 Task: Create in the project CarveTech in Backlog an issue 'Develop a new tool for automated testing of mobile application integration with third-party services and APIs', assign it to team member softage.2@softage.net and change the status to IN PROGRESS. Create in the project CarveTech in Backlog an issue 'Upgrade the mobile responsiveness and mobile compatibility mechanisms of a web application to improve mobile user experience', assign it to team member softage.3@softage.net and change the status to IN PROGRESS
Action: Mouse moved to (231, 61)
Screenshot: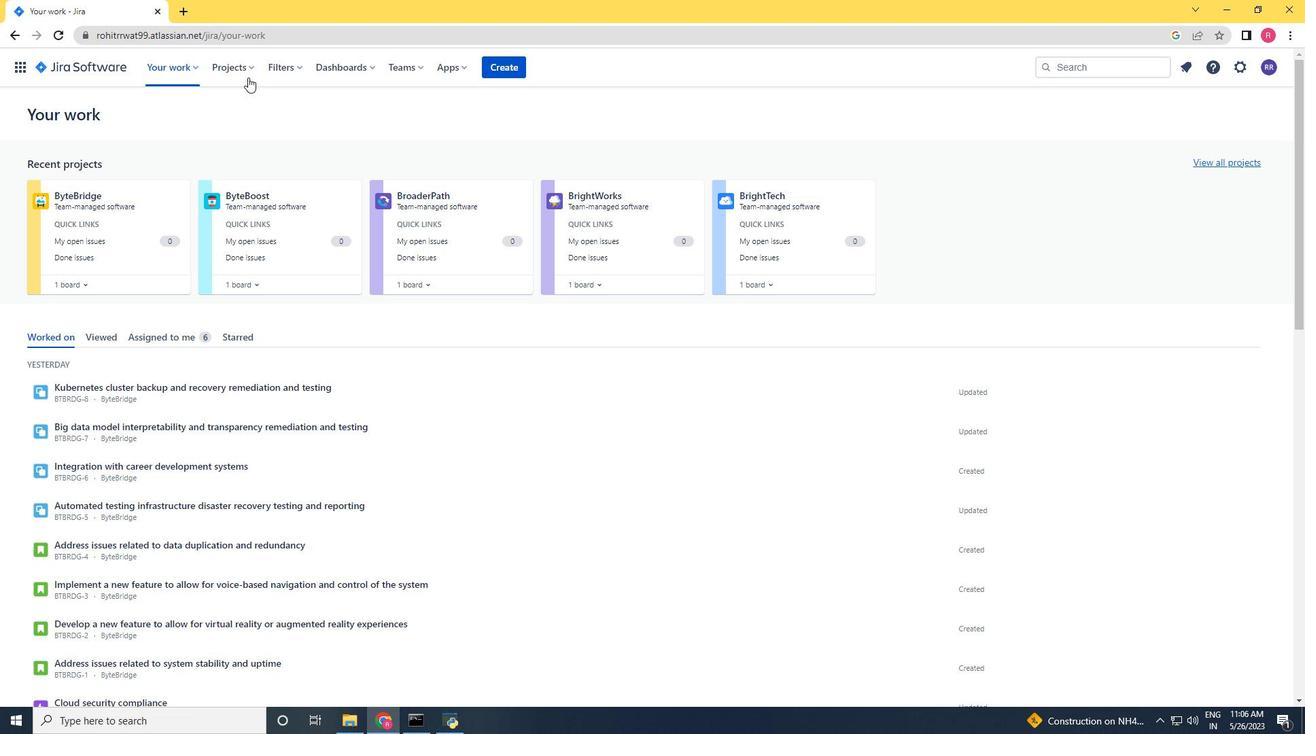 
Action: Mouse pressed left at (231, 61)
Screenshot: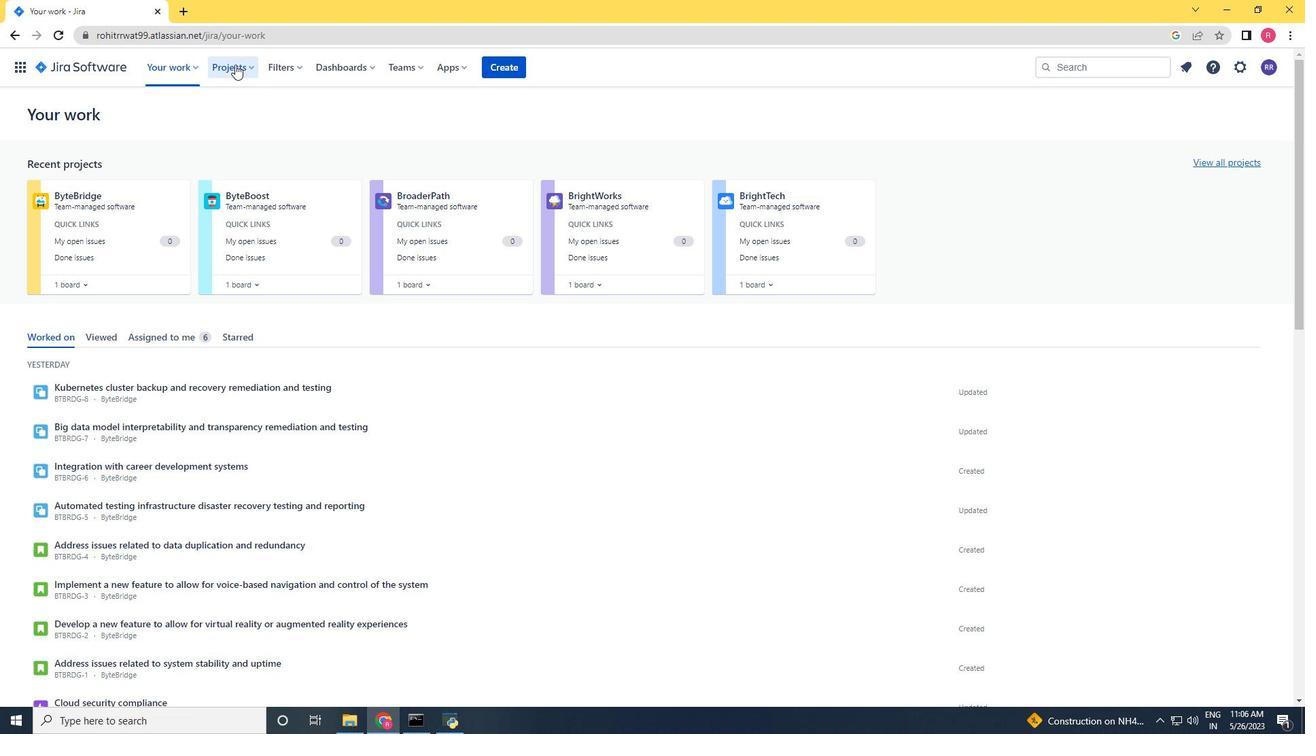 
Action: Mouse moved to (284, 116)
Screenshot: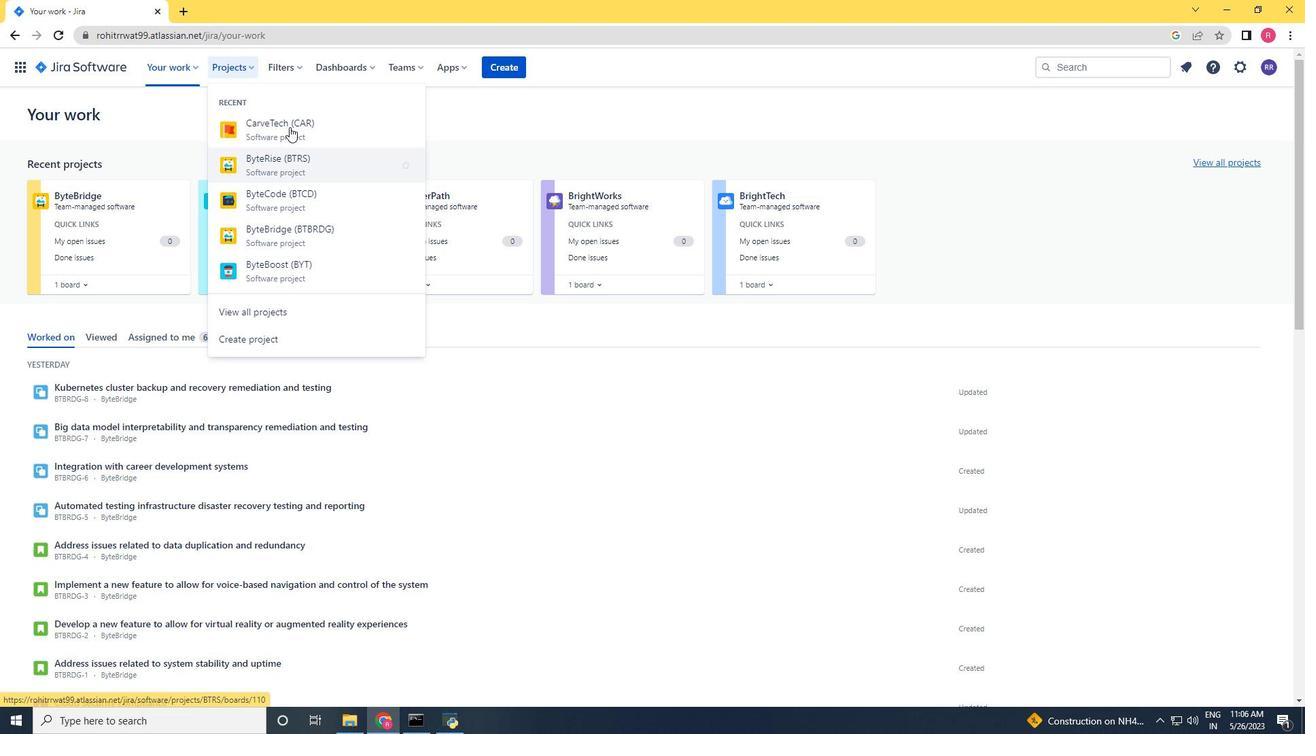 
Action: Mouse pressed left at (284, 116)
Screenshot: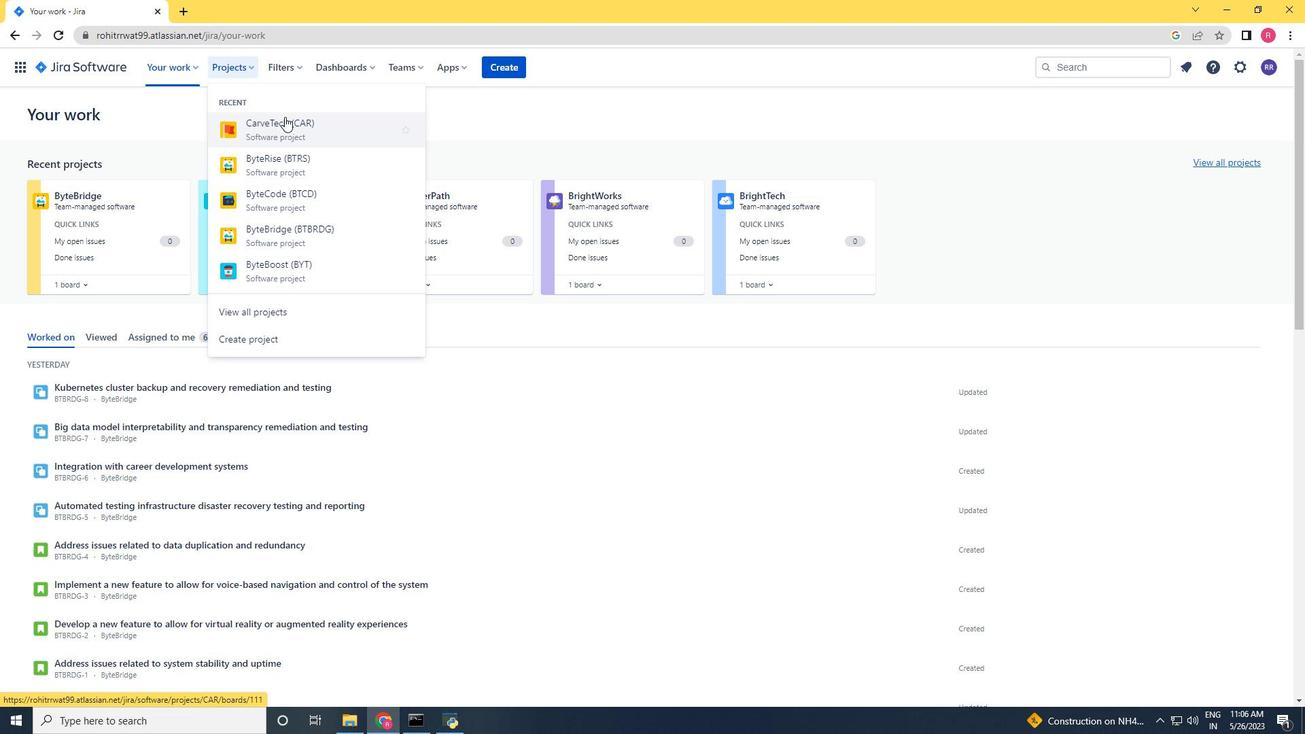 
Action: Mouse moved to (61, 203)
Screenshot: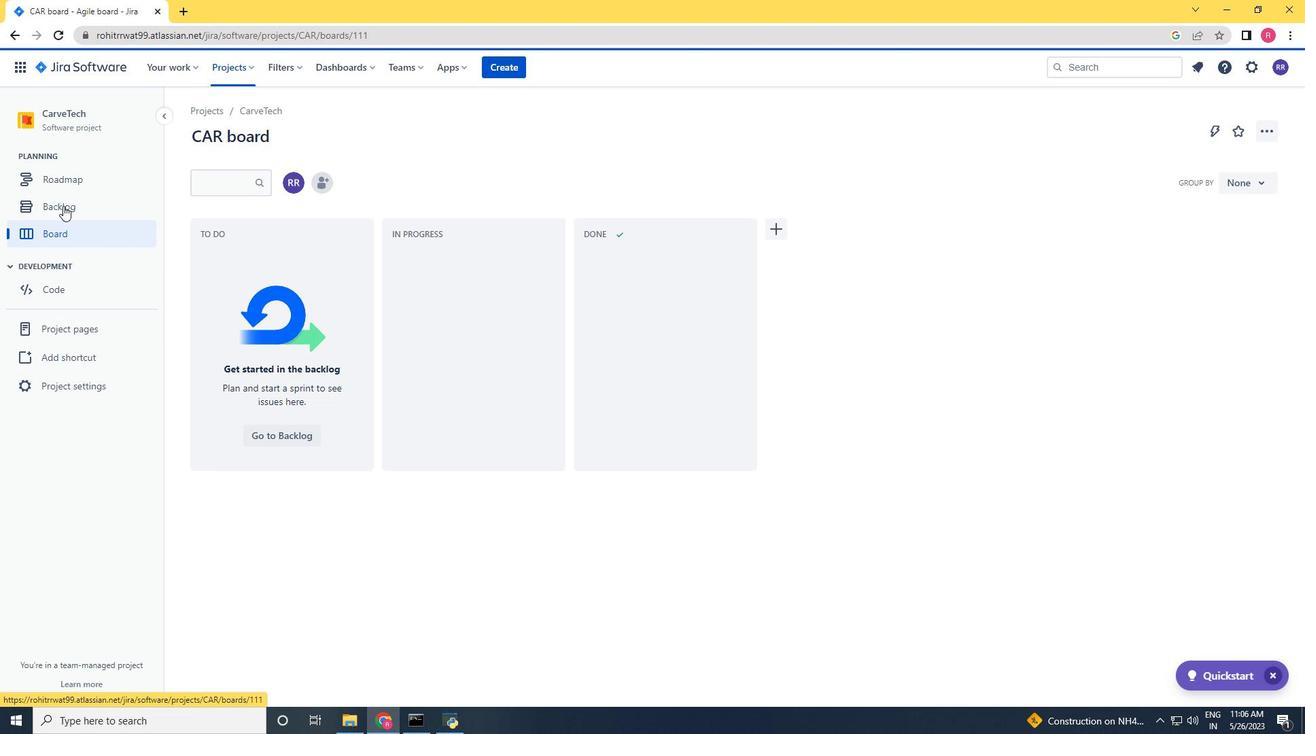 
Action: Mouse pressed left at (61, 203)
Screenshot: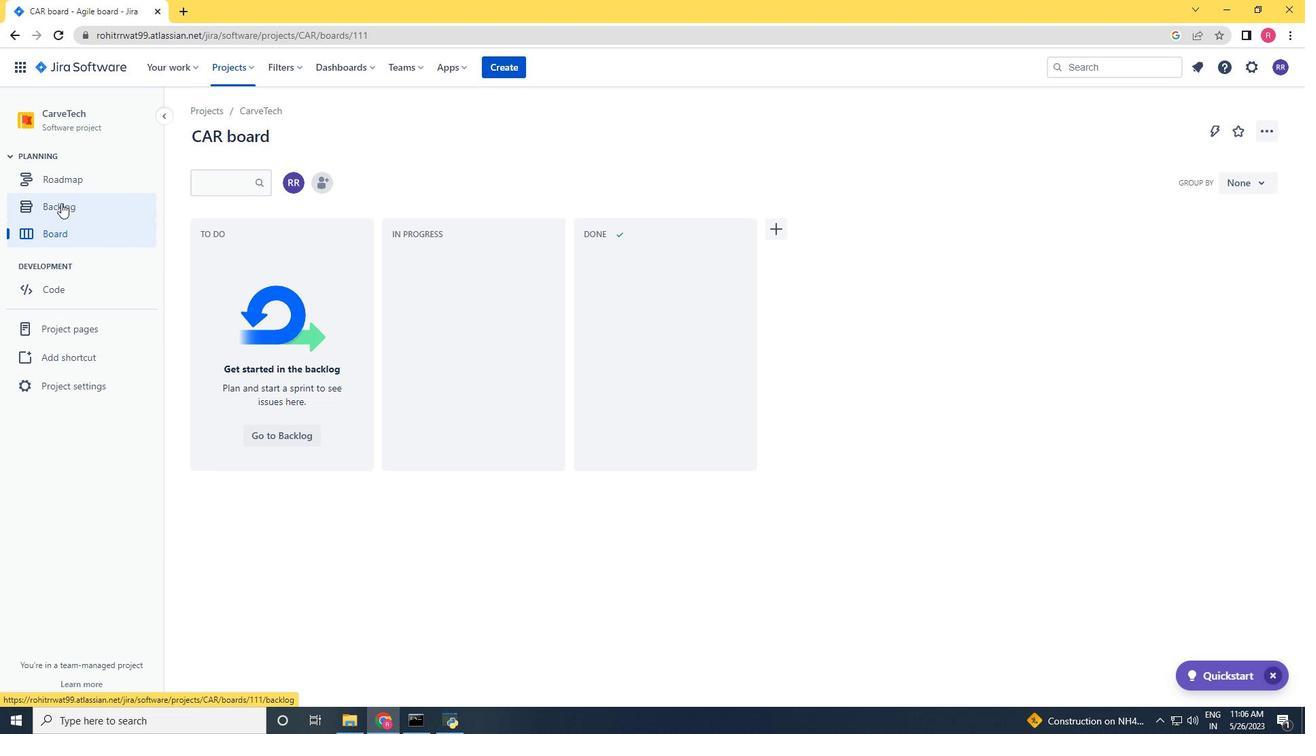 
Action: Mouse moved to (359, 214)
Screenshot: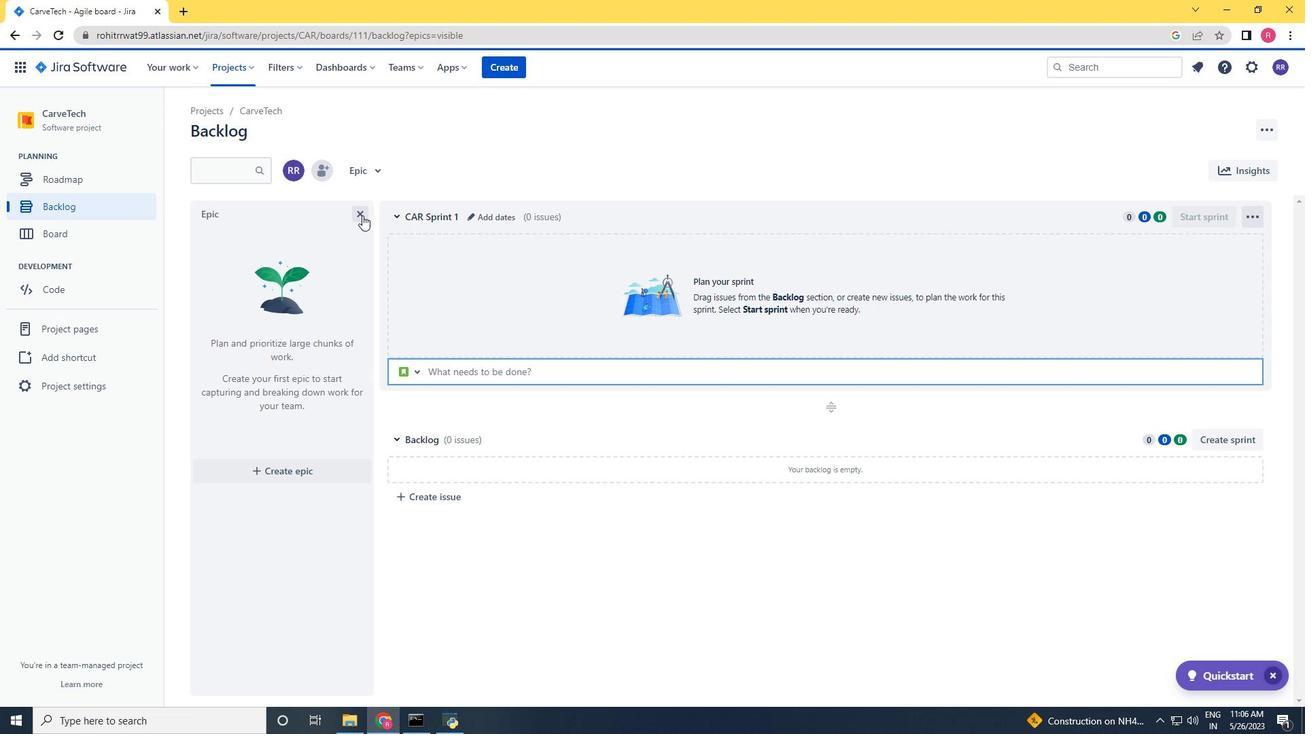 
Action: Mouse pressed left at (359, 214)
Screenshot: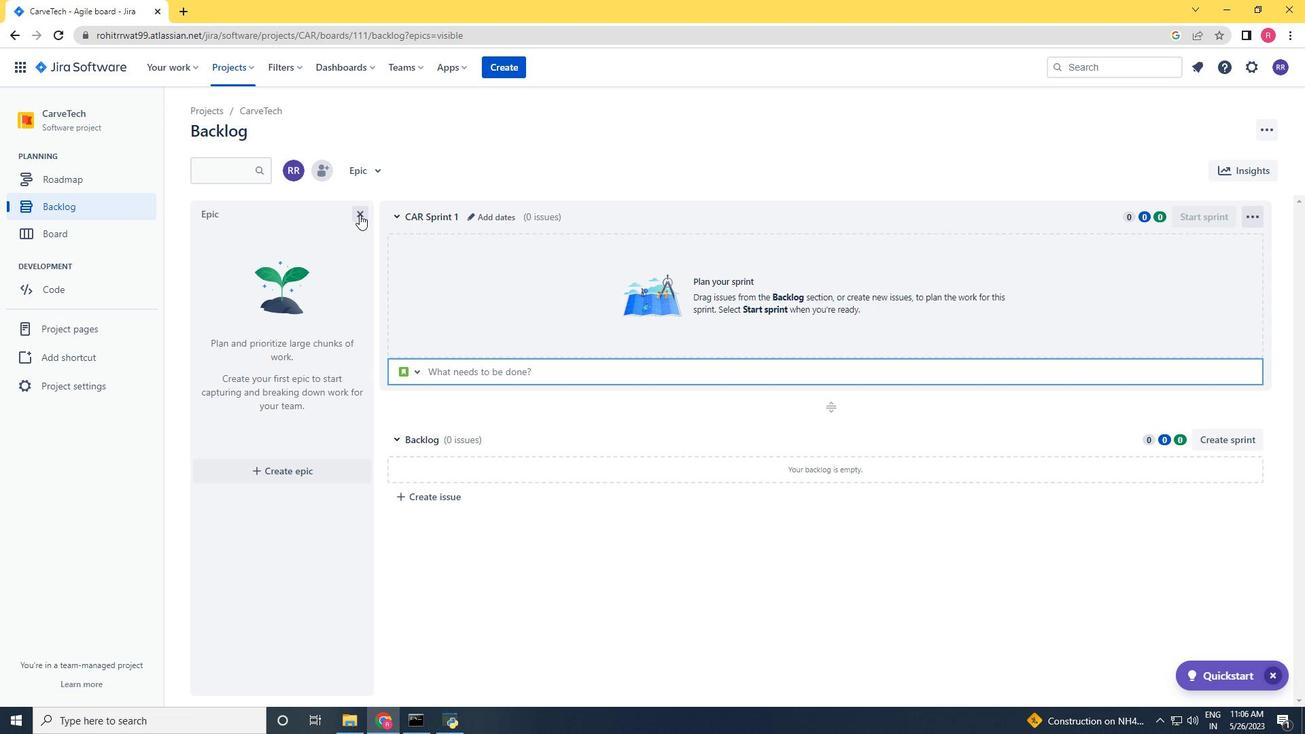 
Action: Mouse moved to (244, 484)
Screenshot: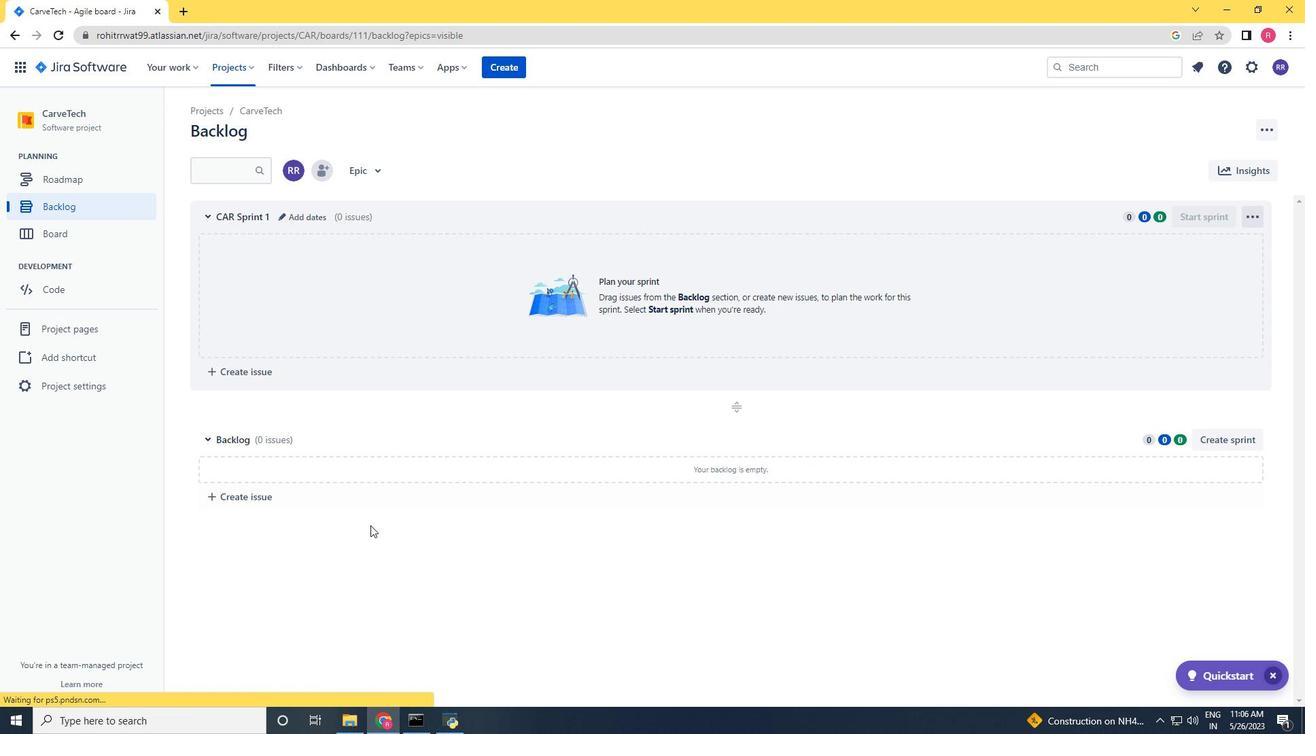 
Action: Mouse pressed left at (244, 484)
Screenshot: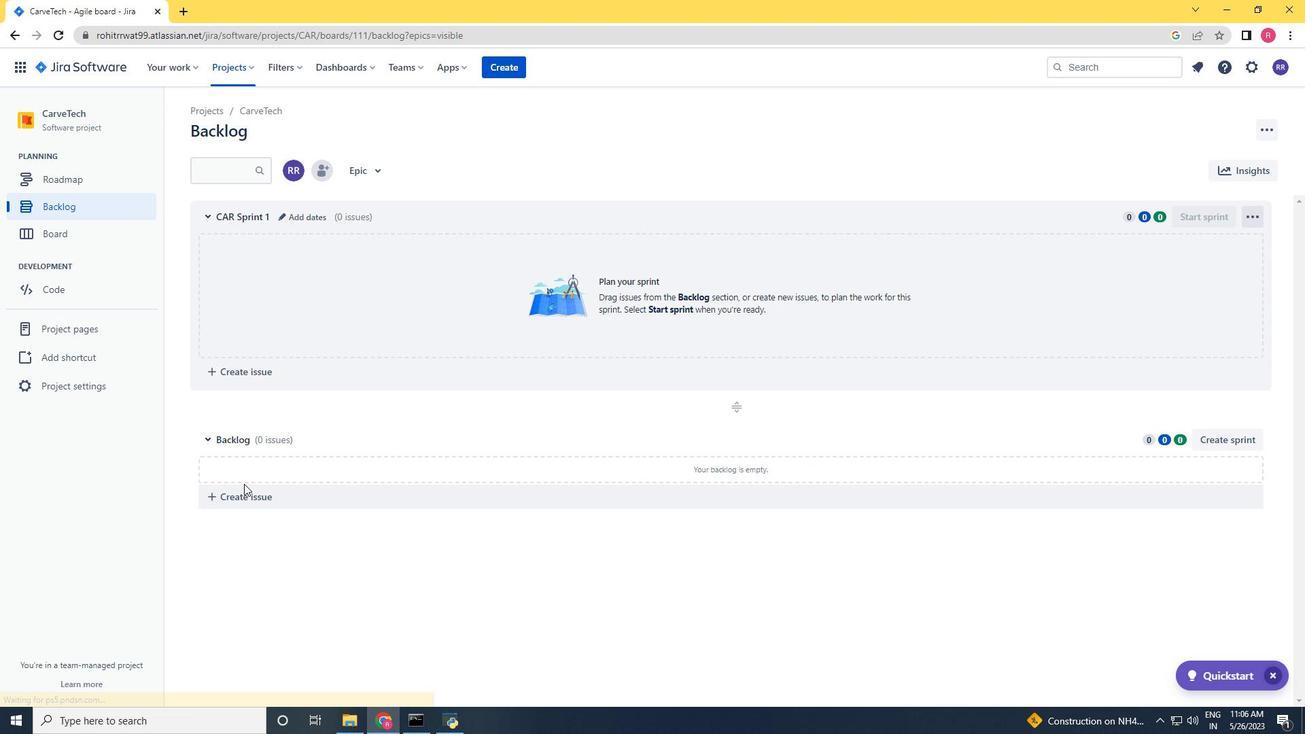 
Action: Mouse moved to (252, 507)
Screenshot: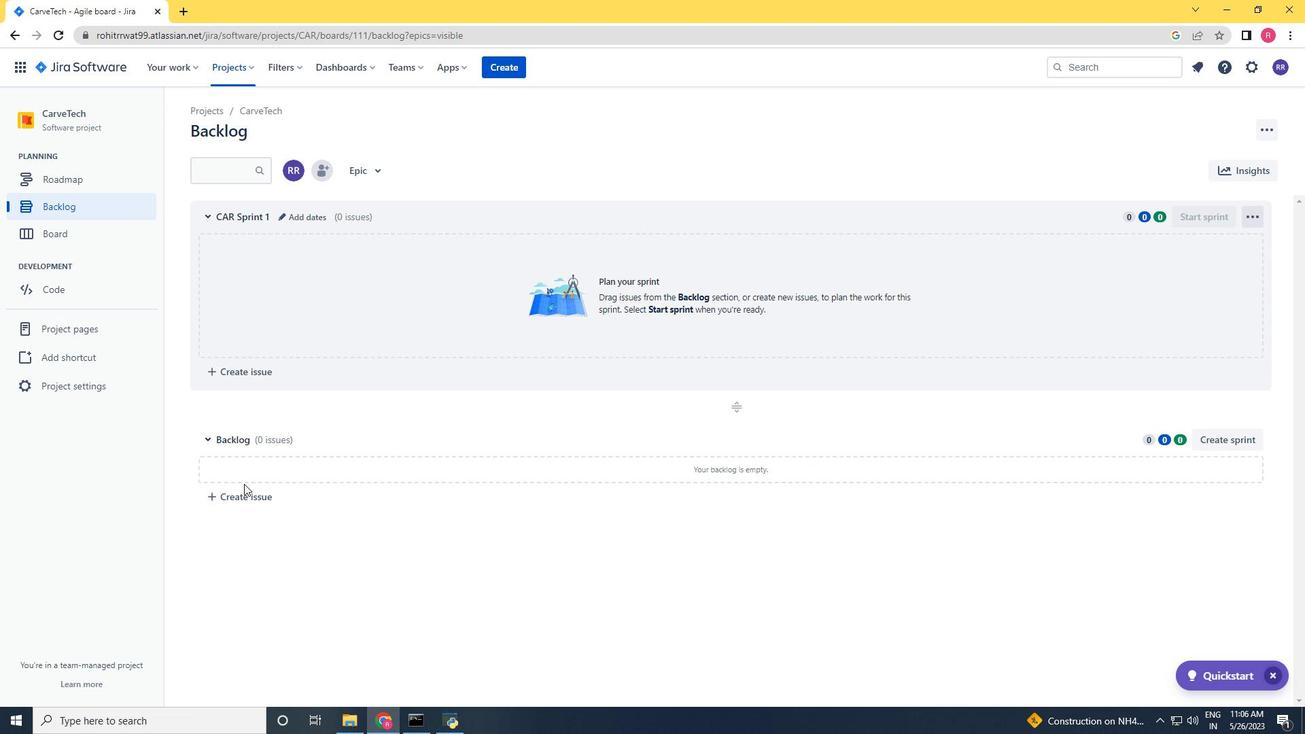
Action: Mouse pressed left at (252, 507)
Screenshot: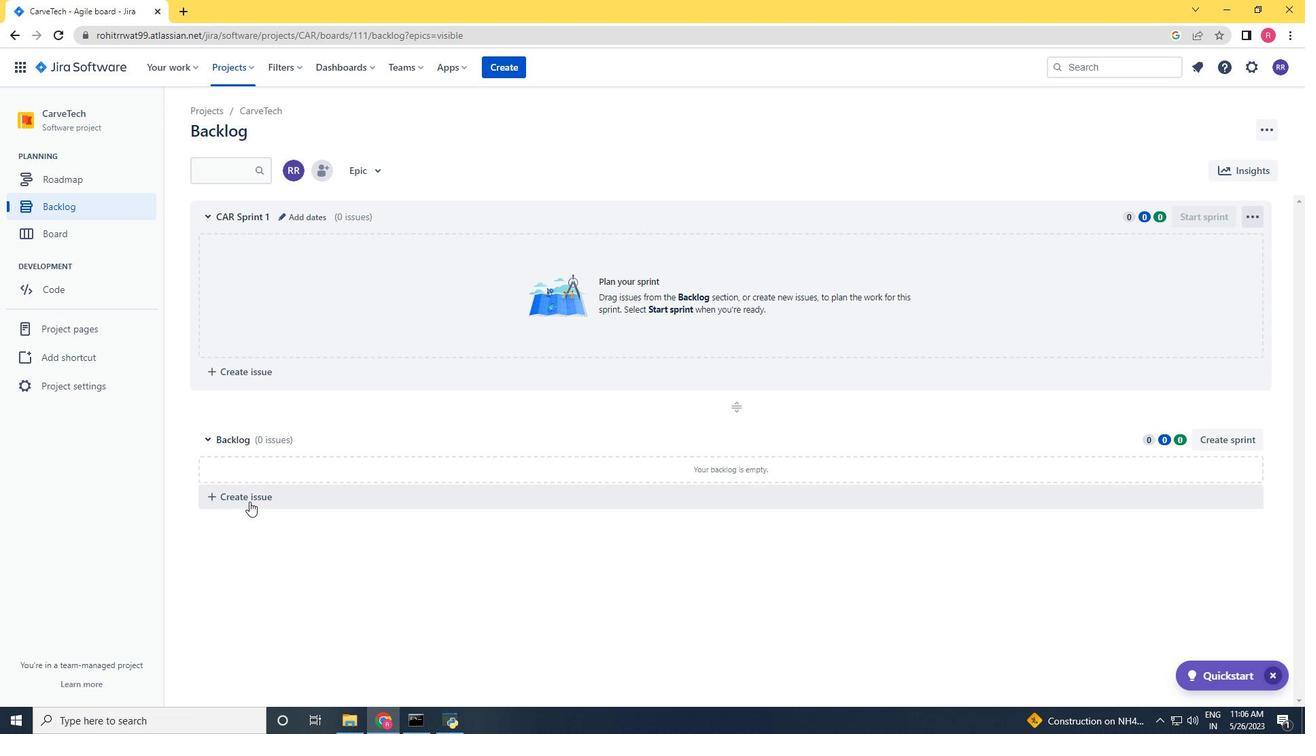 
Action: Key pressed <Key.shift>Develop<Key.space>a<Key.space>nw<Key.backspace>w<Key.backspace>er<Key.space><Key.backspace><Key.backspace>w<Key.space>tool<Key.space>for<Key.space>automated<Key.space>testing<Key.space>of<Key.space>mobil<Key.space><Key.backspace>e<Key.space>application<Key.space>integratio<Key.space><Key.backspace>n<Key.space>with<Key.space>third<Key.space><Key.backspace>-party<Key.space>service<Key.space>and<Key.space><Key.shift><Key.shift><Key.shift><Key.shift>P<Key.backspace><Key.shift>APIa<Key.backspace>s<Key.enter>
Screenshot: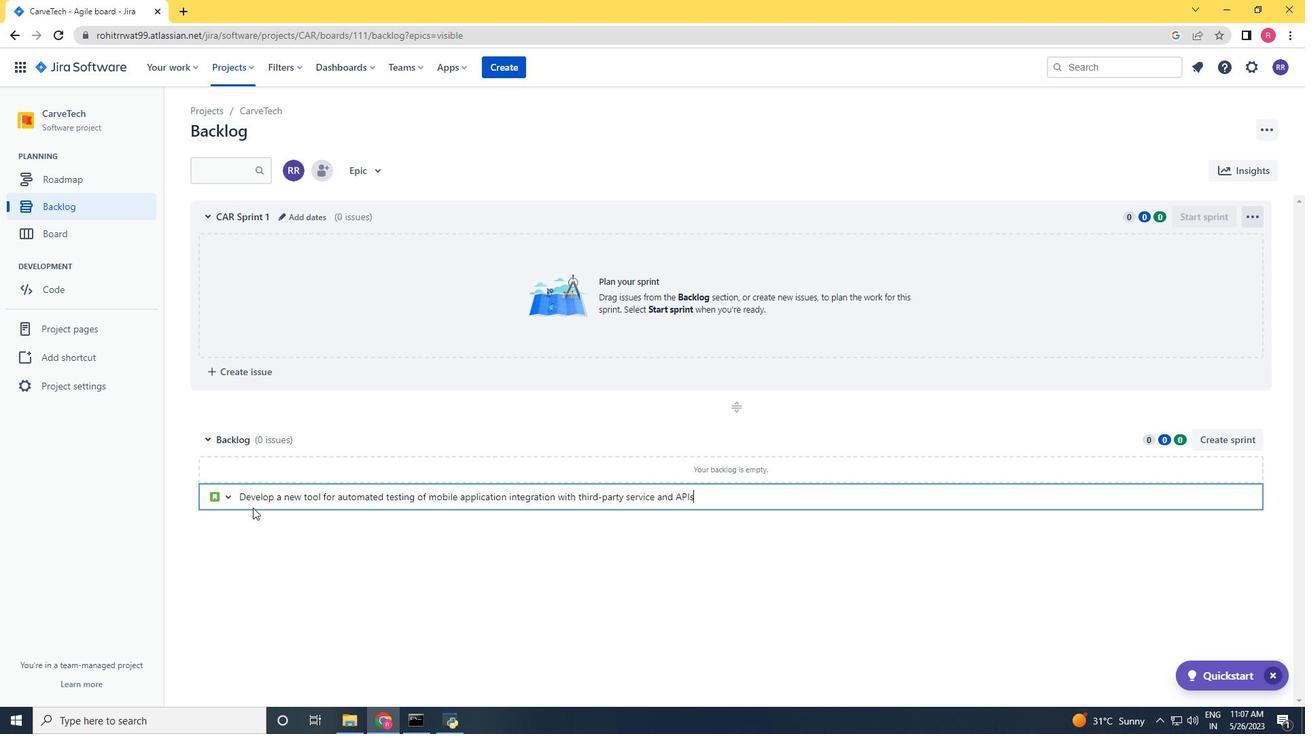 
Action: Mouse scrolled (252, 508) with delta (0, 0)
Screenshot: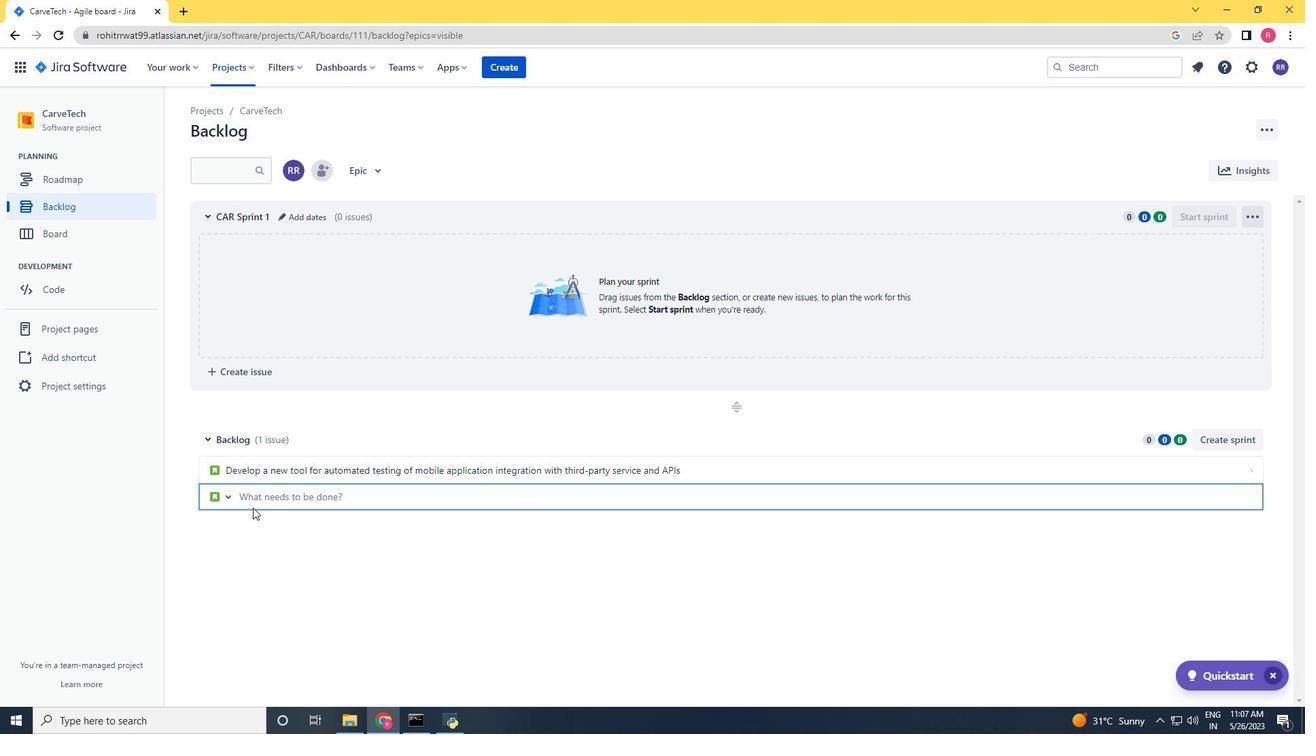 
Action: Mouse moved to (490, 585)
Screenshot: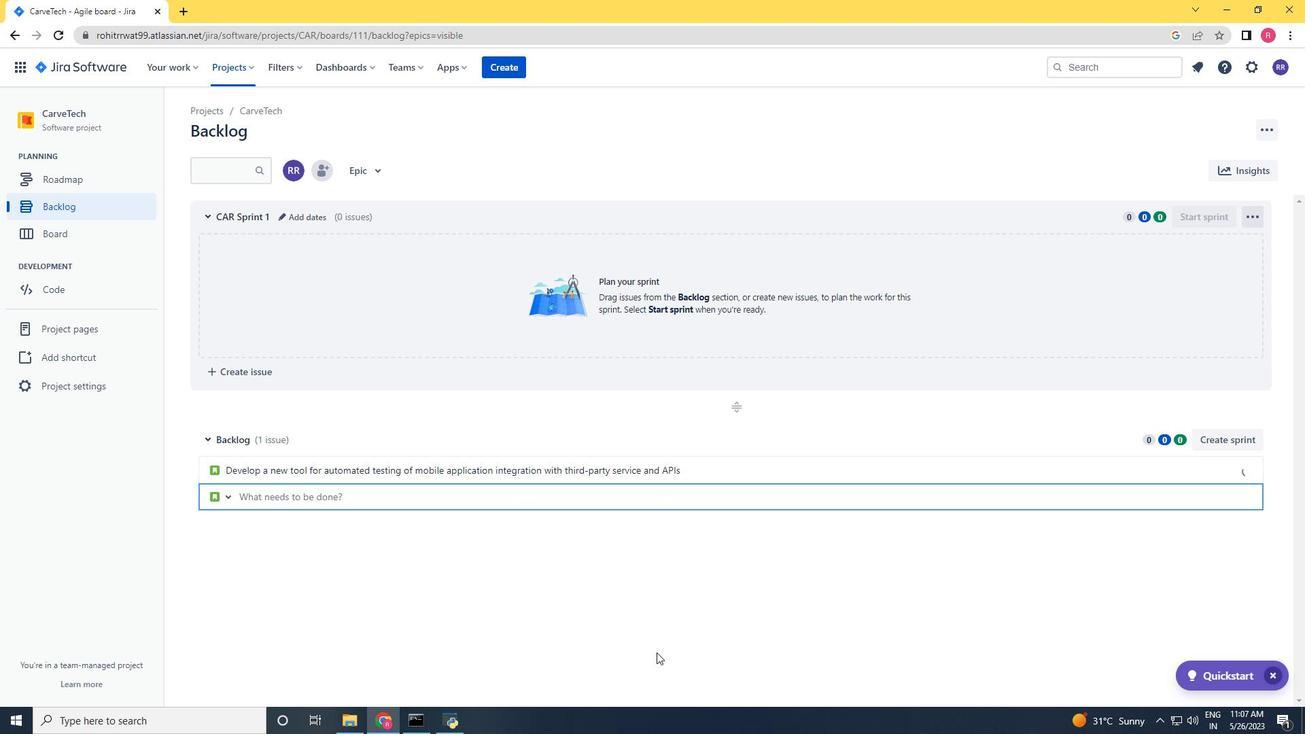 
Action: Mouse scrolled (490, 586) with delta (0, 0)
Screenshot: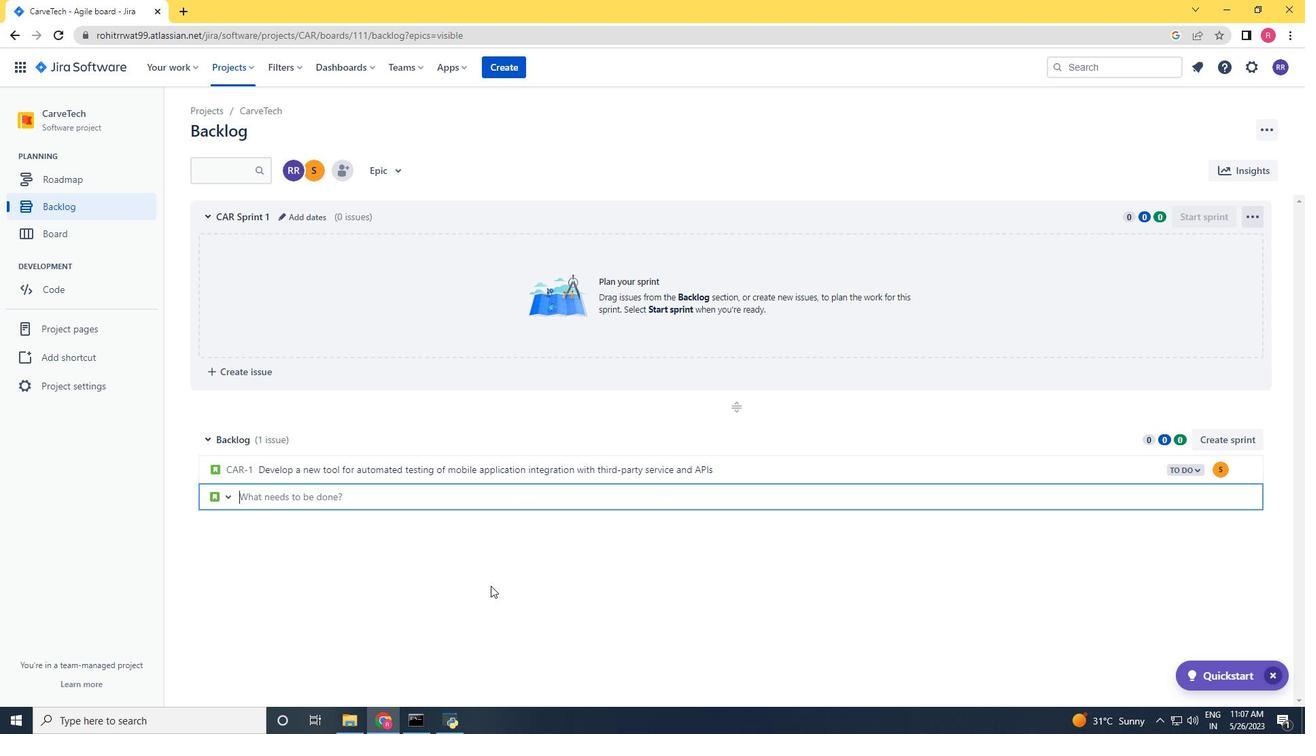 
Action: Mouse scrolled (490, 586) with delta (0, 0)
Screenshot: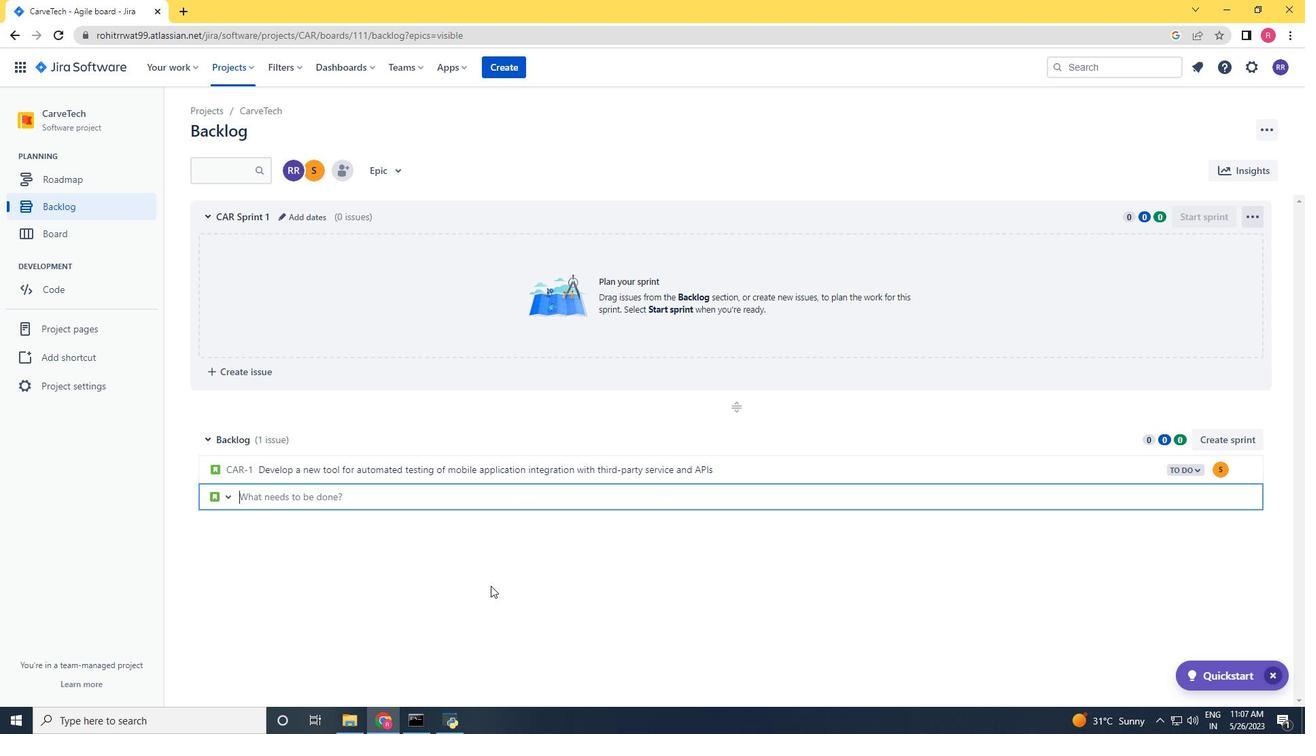 
Action: Mouse moved to (1202, 471)
Screenshot: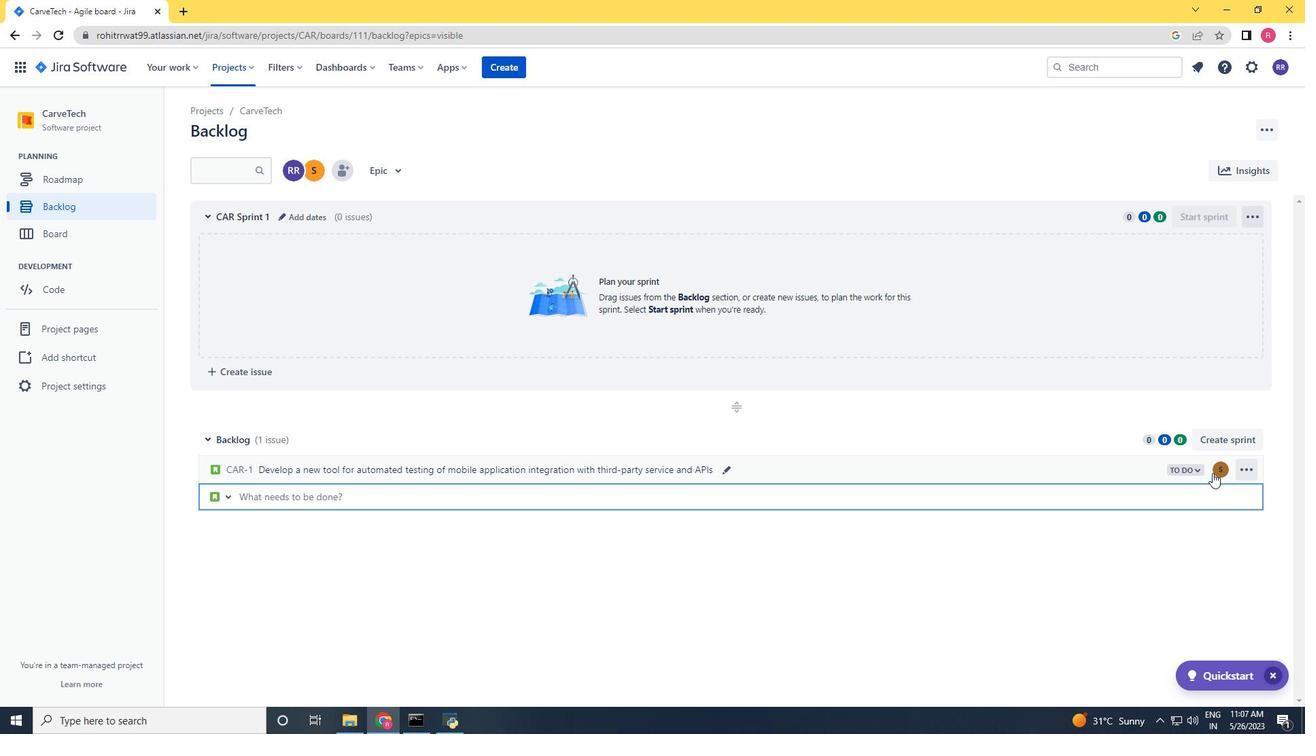 
Action: Mouse pressed left at (1202, 471)
Screenshot: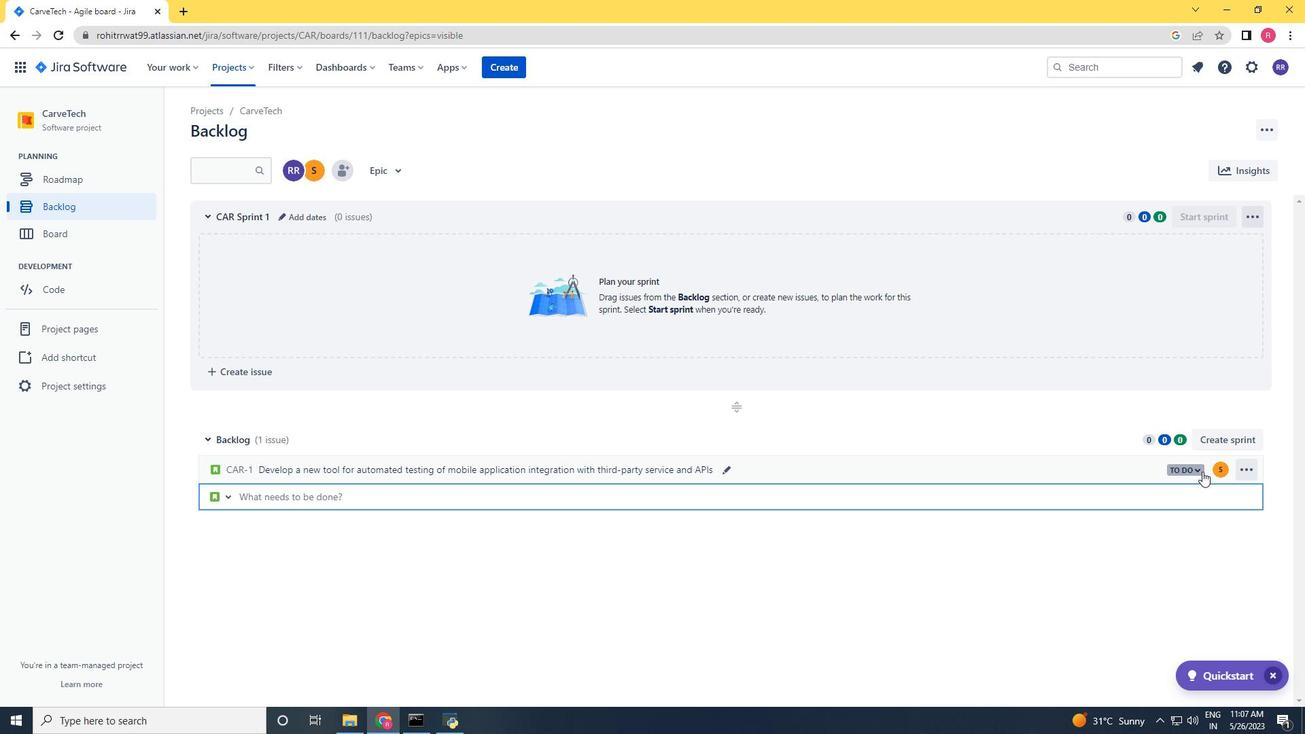 
Action: Mouse moved to (1157, 502)
Screenshot: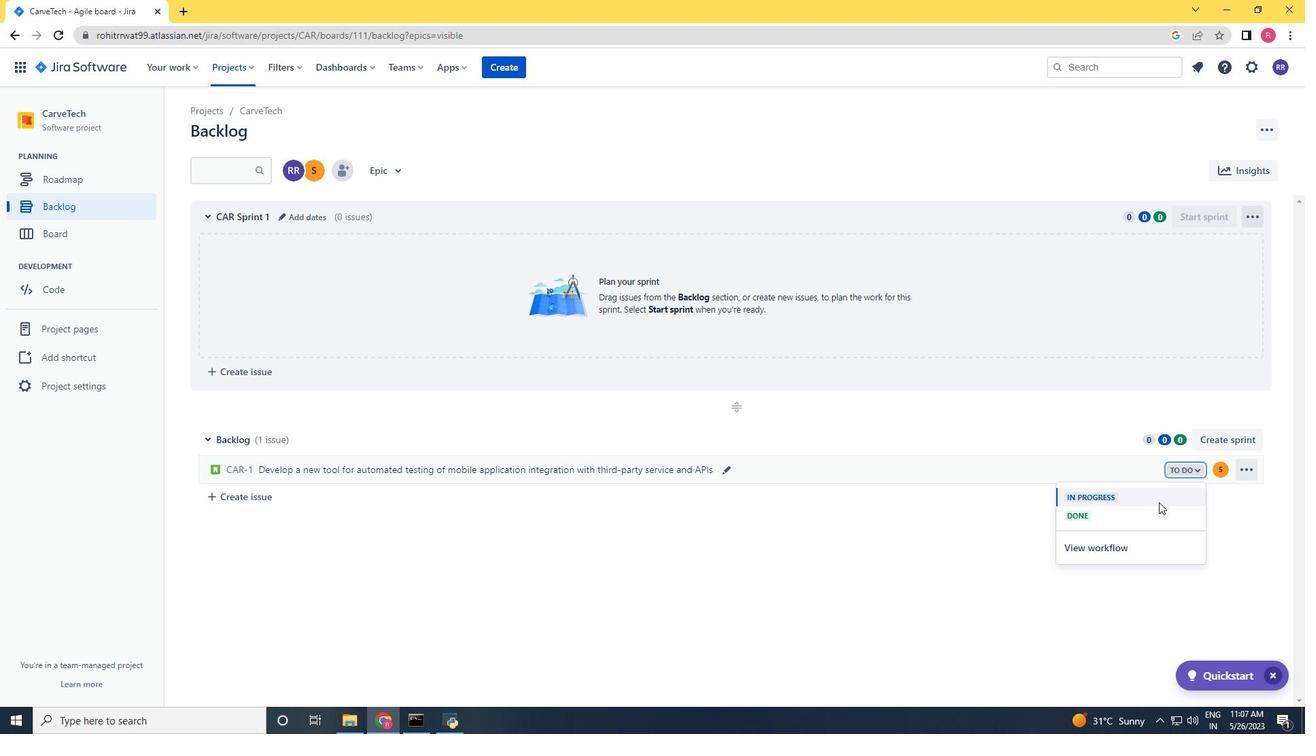 
Action: Mouse pressed left at (1157, 502)
Screenshot: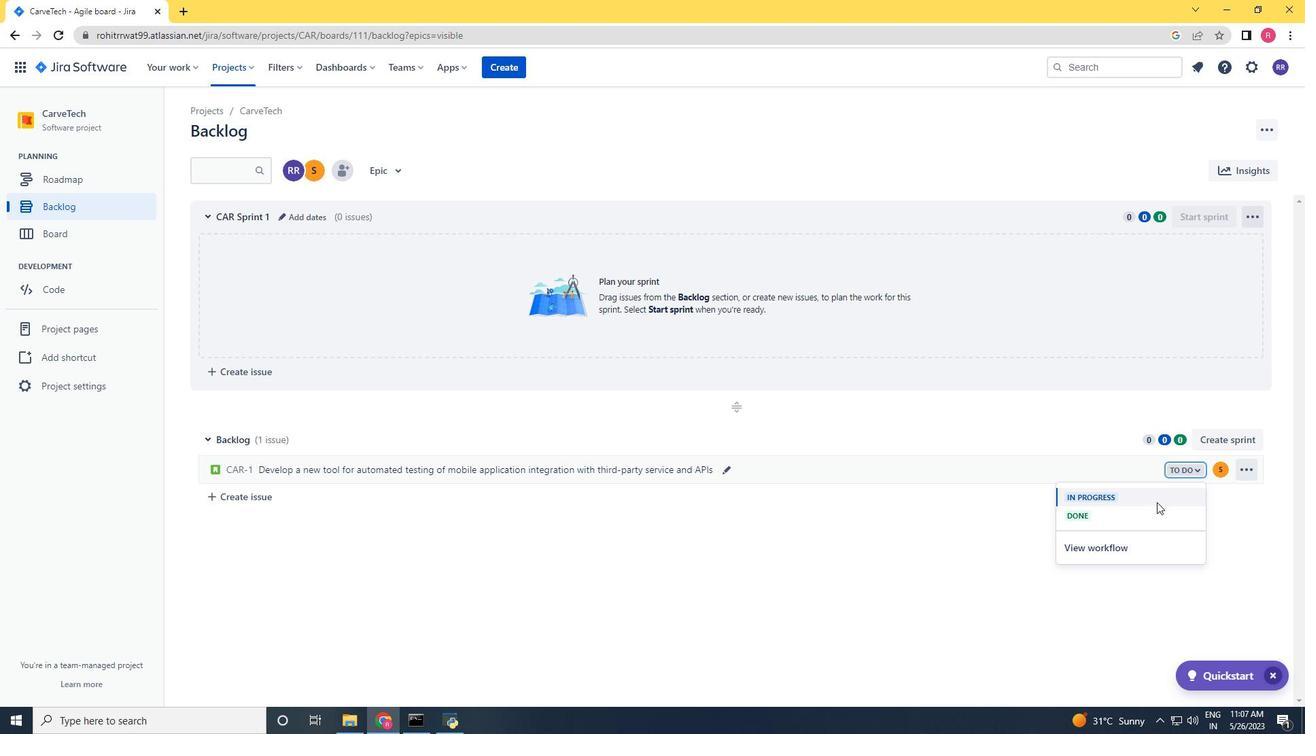 
Action: Mouse moved to (288, 510)
Screenshot: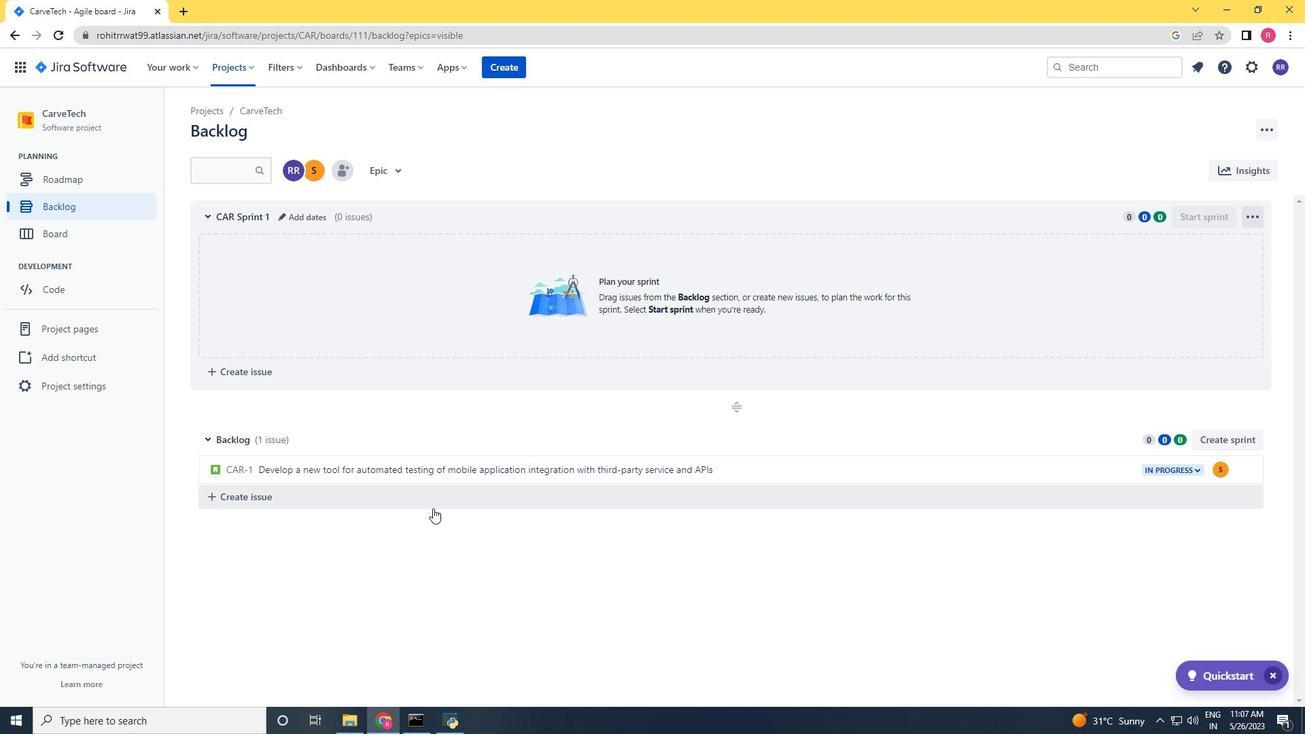 
Action: Mouse pressed left at (288, 510)
Screenshot: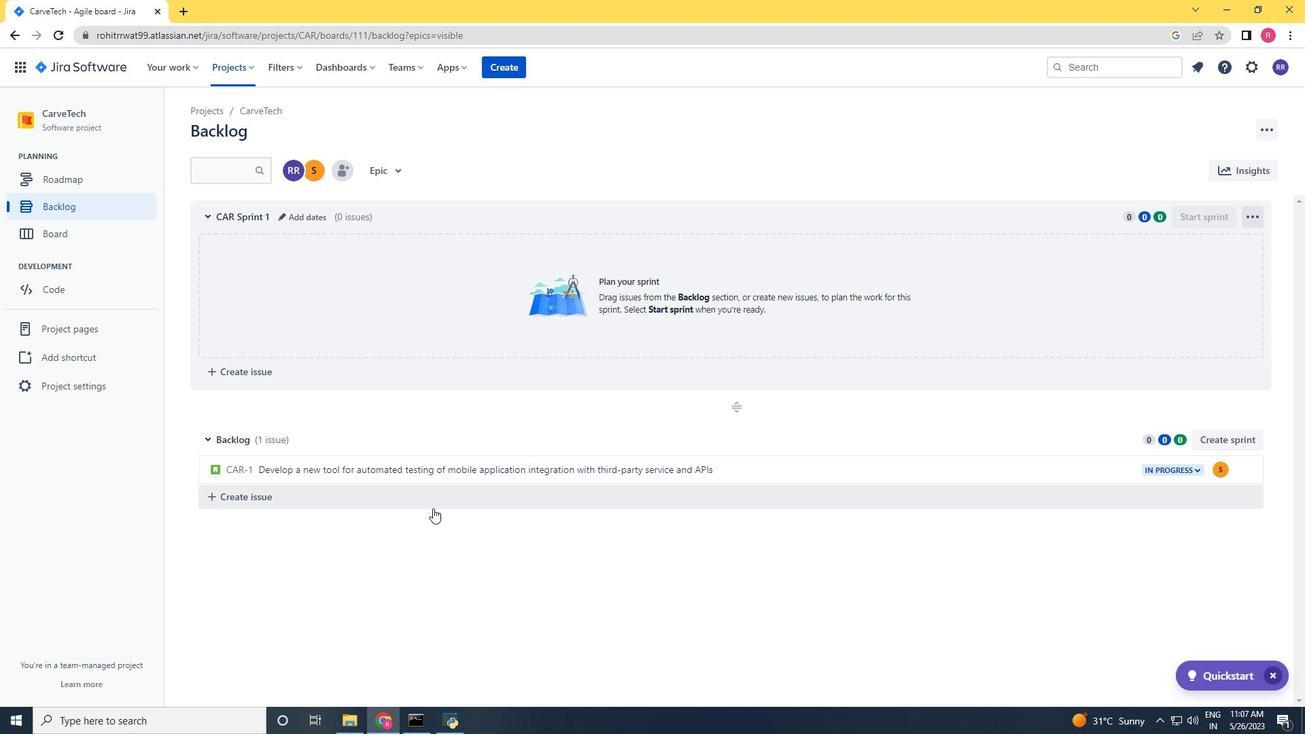 
Action: Mouse moved to (285, 499)
Screenshot: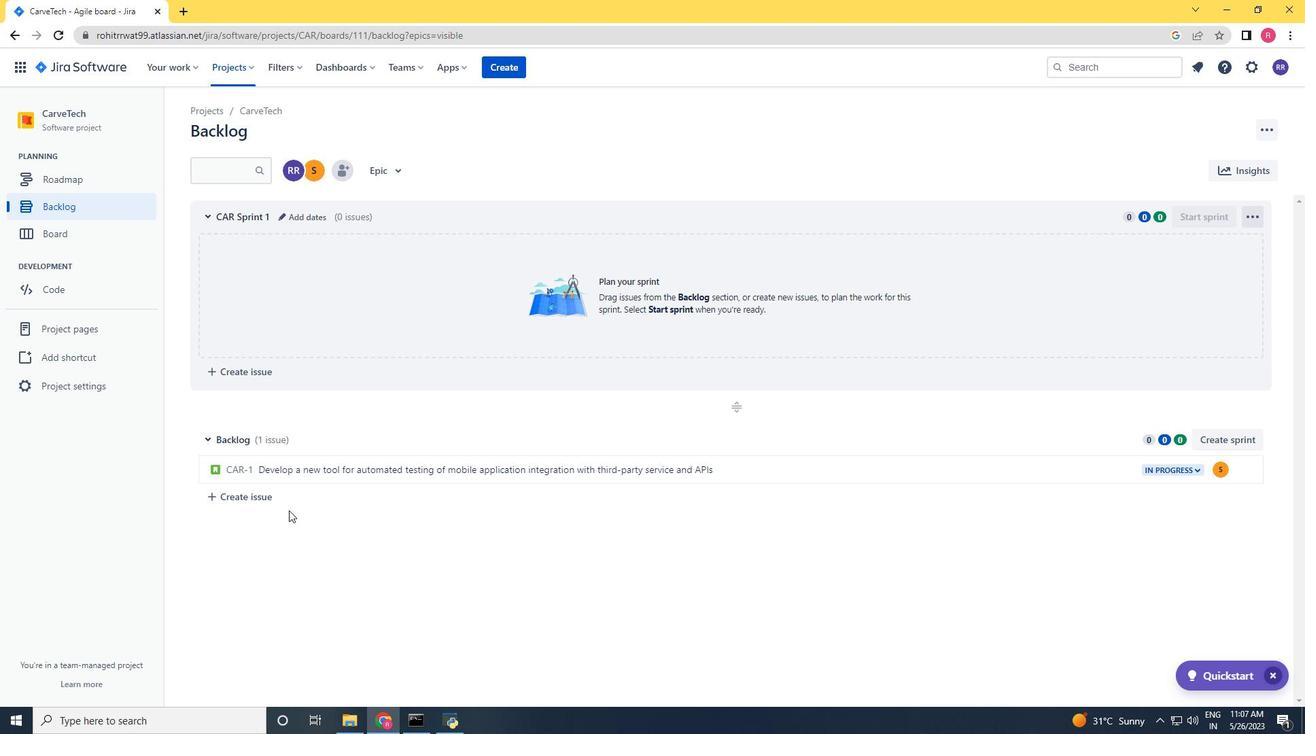
Action: Mouse pressed left at (285, 499)
Screenshot: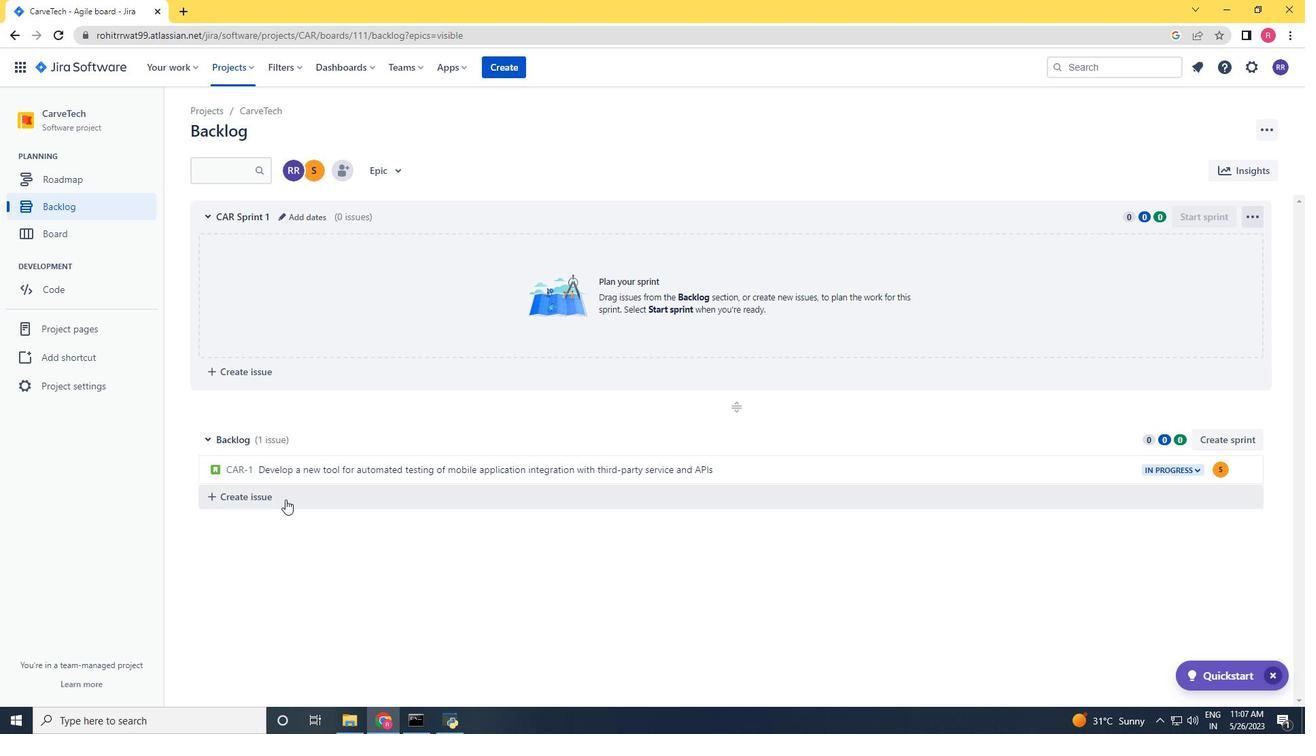 
Action: Key pressed <Key.shift>Upgrade<Key.space>the<Key.space>mobile<Key.space>responsiveness<Key.space>and<Key.space>mobil<Key.space><Key.backspace>e<Key.space>compatibility<Key.space>mechanisms<Key.space>of<Key.space>a<Key.space>web<Key.space>application<Key.space>to<Key.space>improve<Key.space>mobile<Key.space>user<Key.space>experience<Key.space><Key.enter>
Screenshot: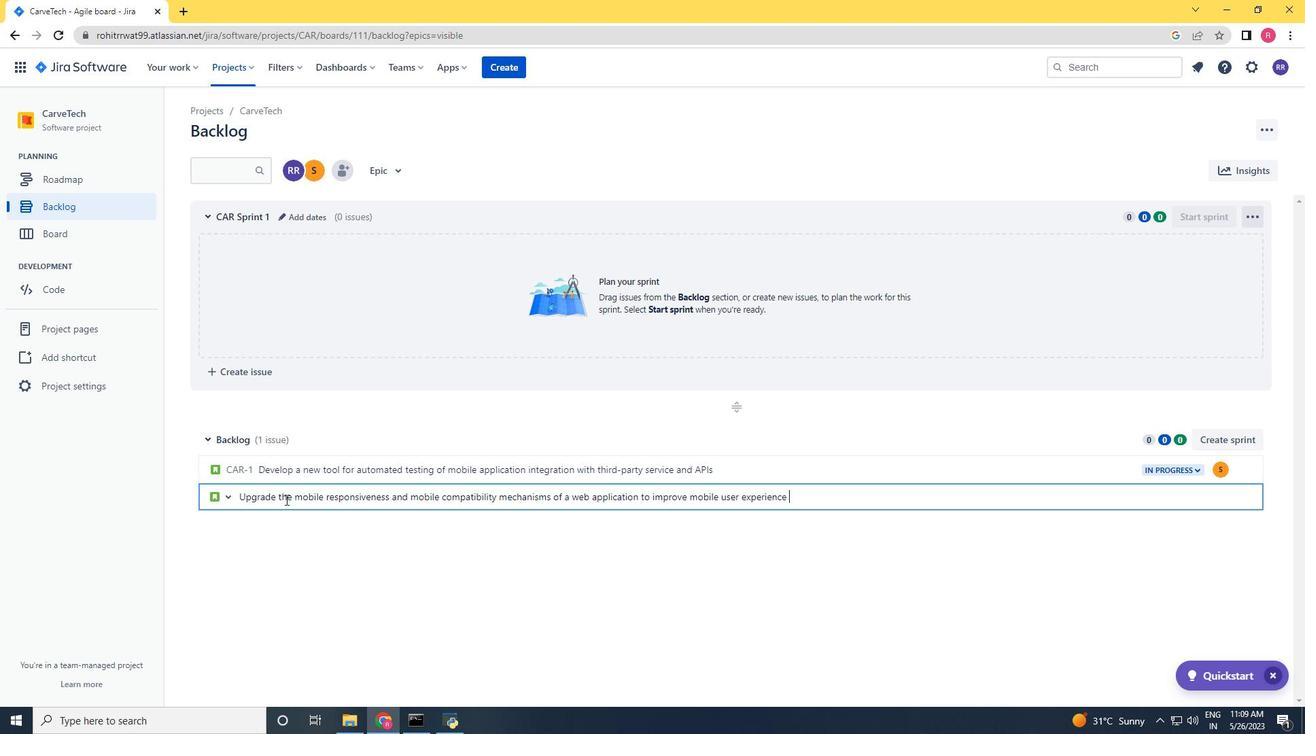 
Action: Mouse moved to (1217, 496)
Screenshot: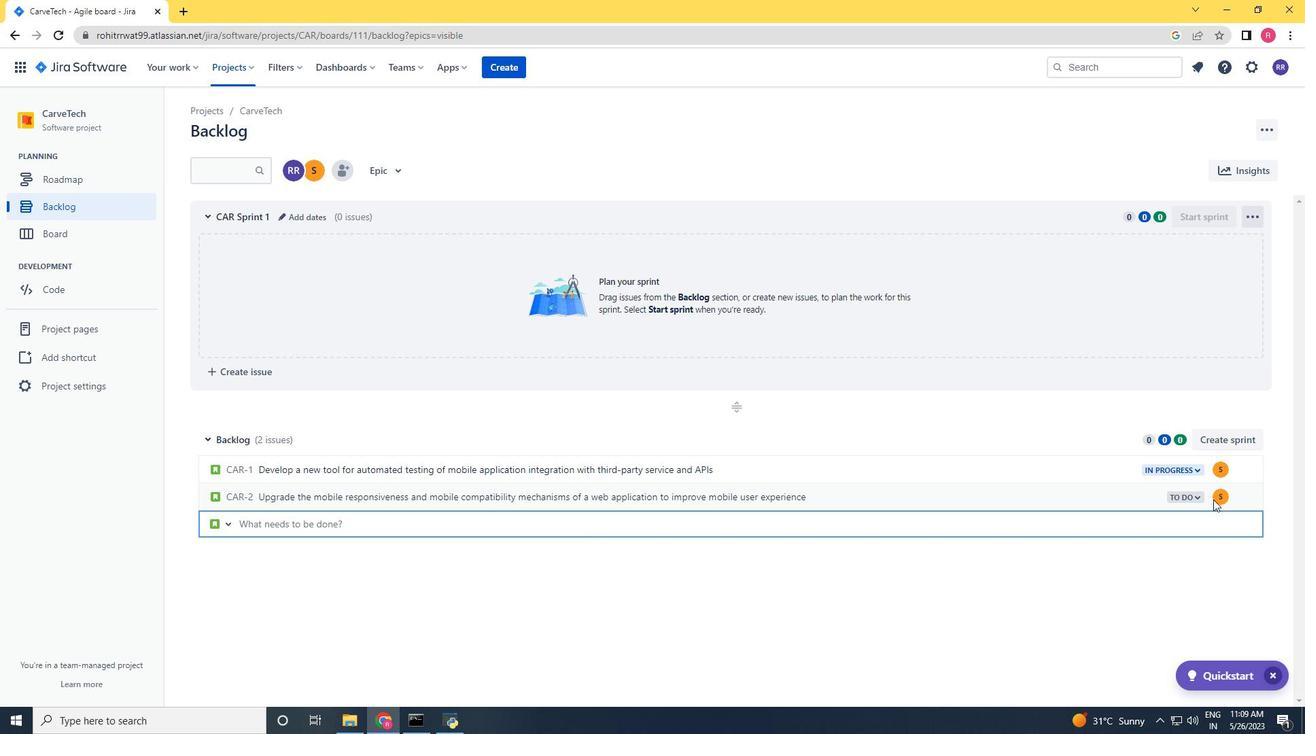 
Action: Mouse pressed left at (1217, 496)
Screenshot: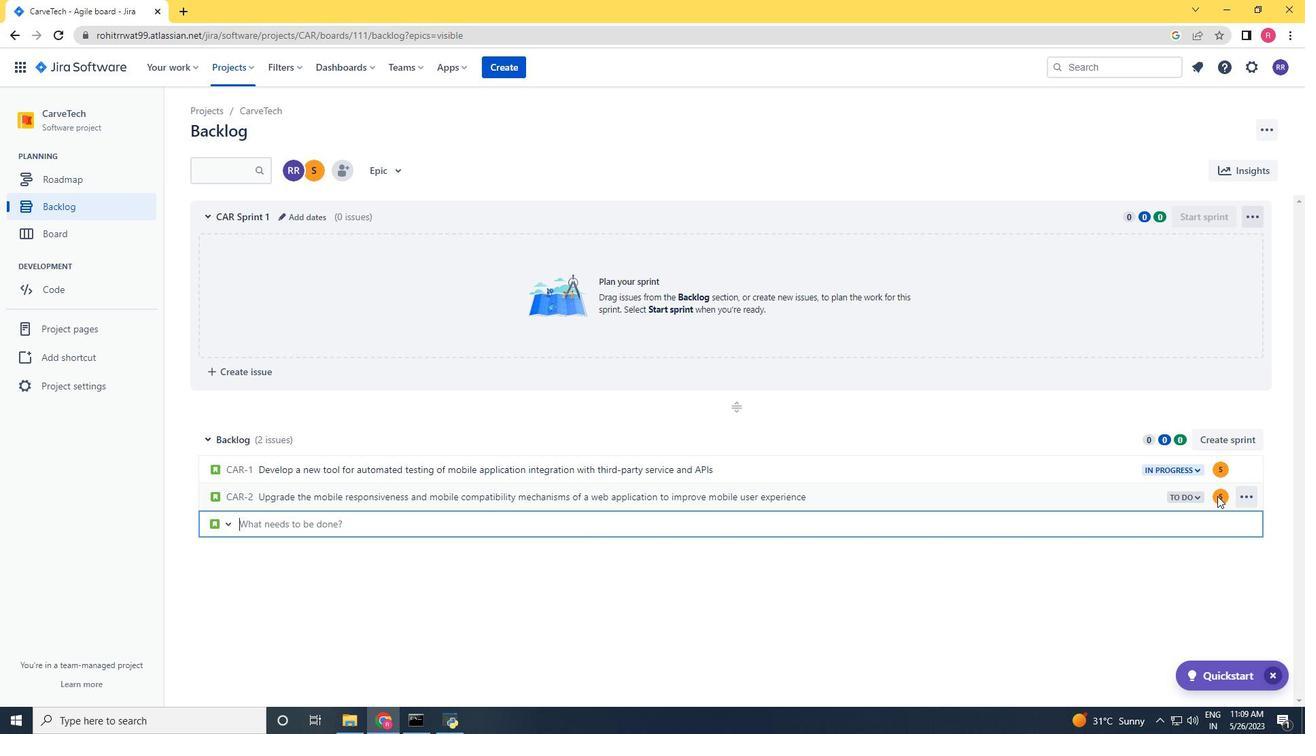 
Action: Mouse pressed left at (1217, 496)
Screenshot: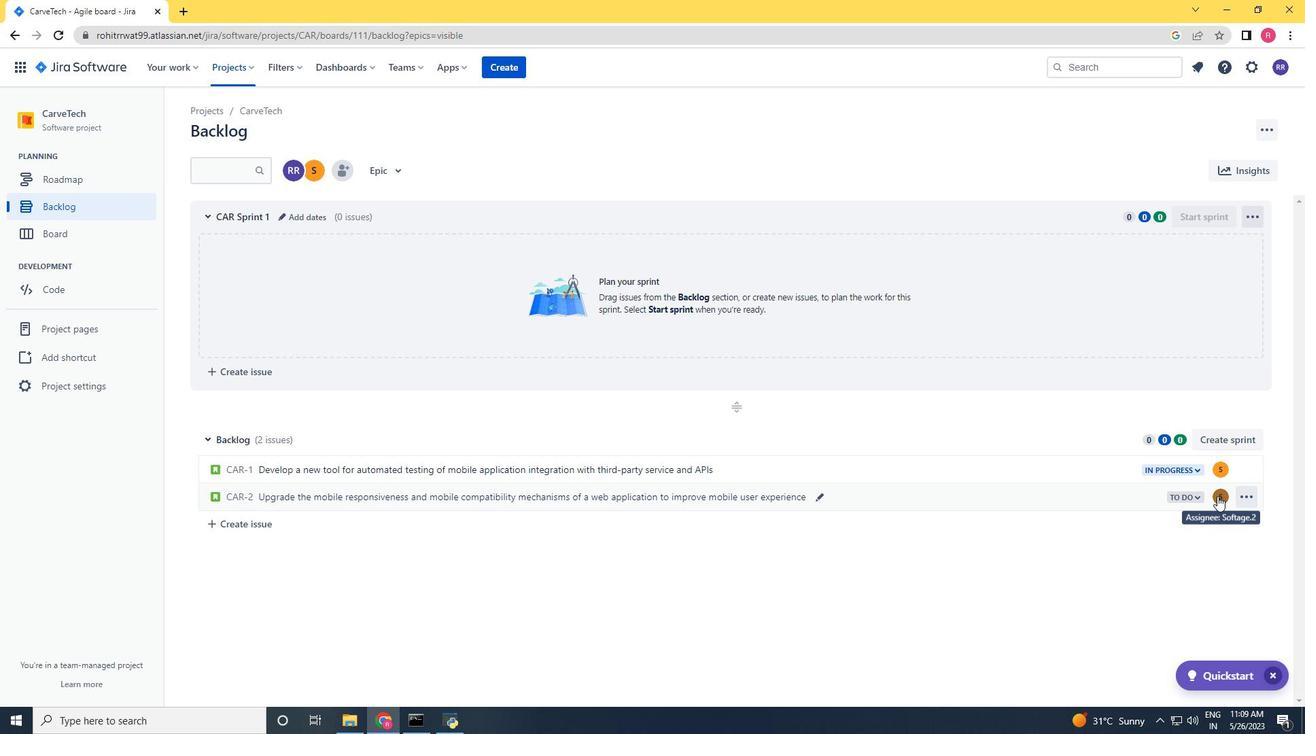 
Action: Key pressed softage.3<Key.shift>@softage.net
Screenshot: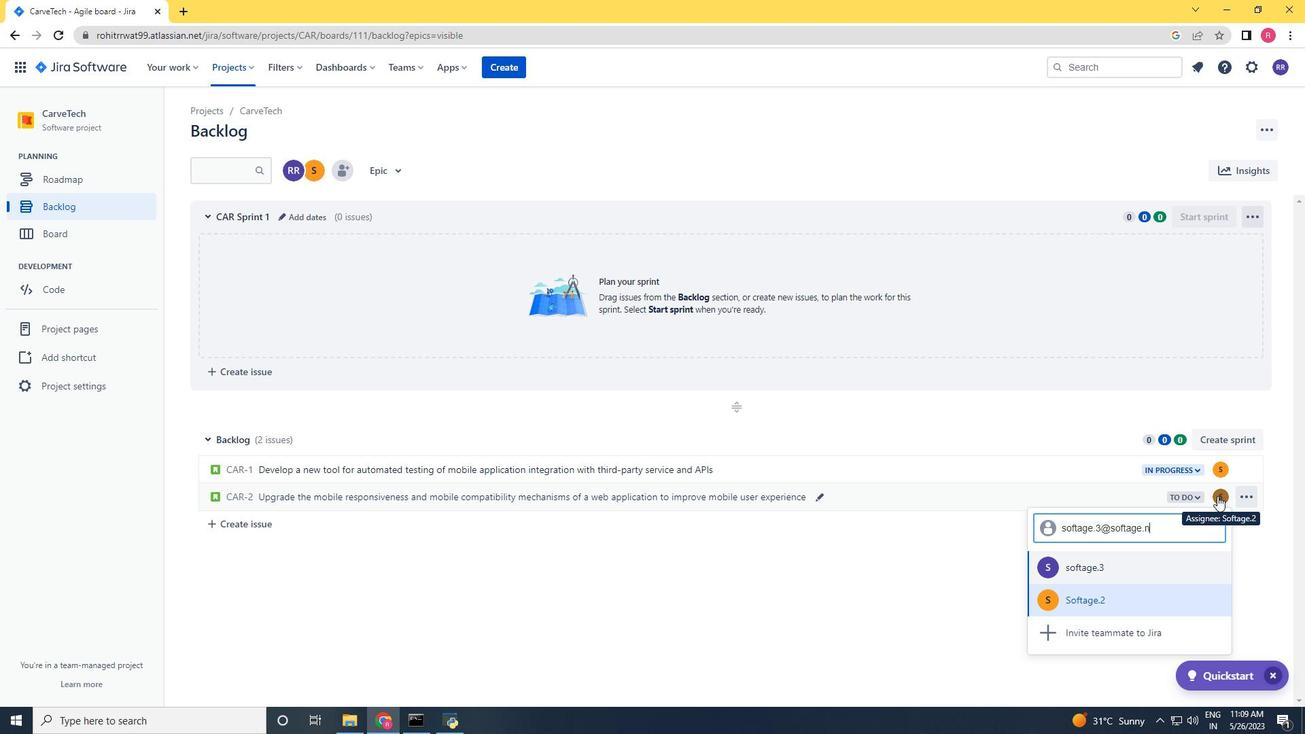 
Action: Mouse moved to (1110, 573)
Screenshot: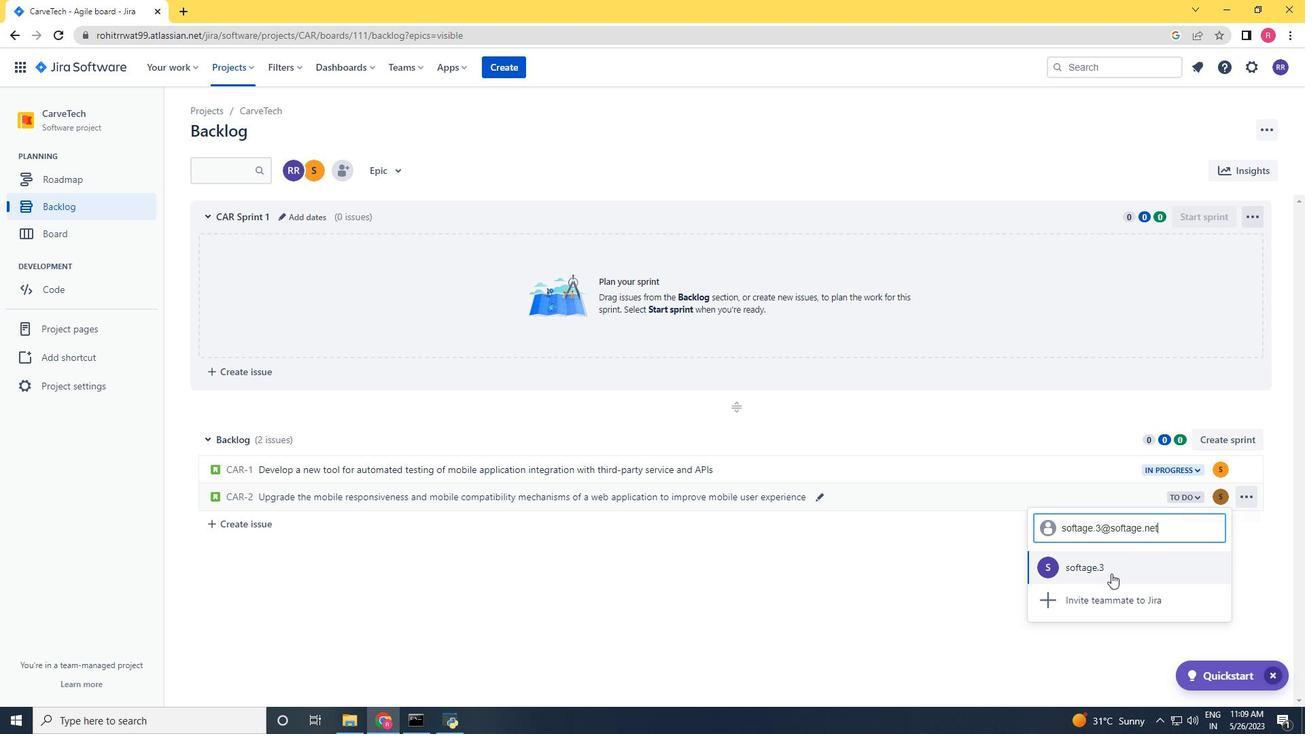 
Action: Mouse pressed left at (1110, 573)
Screenshot: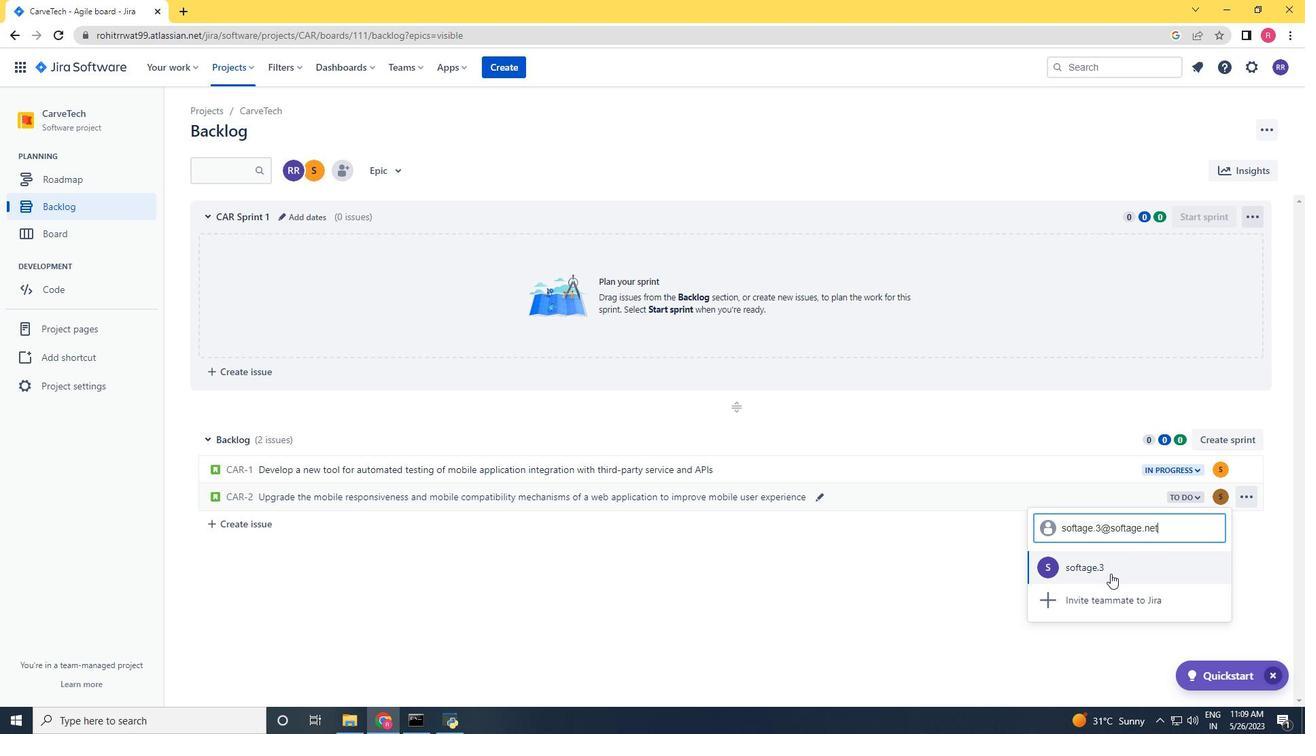 
Action: Mouse moved to (1188, 493)
Screenshot: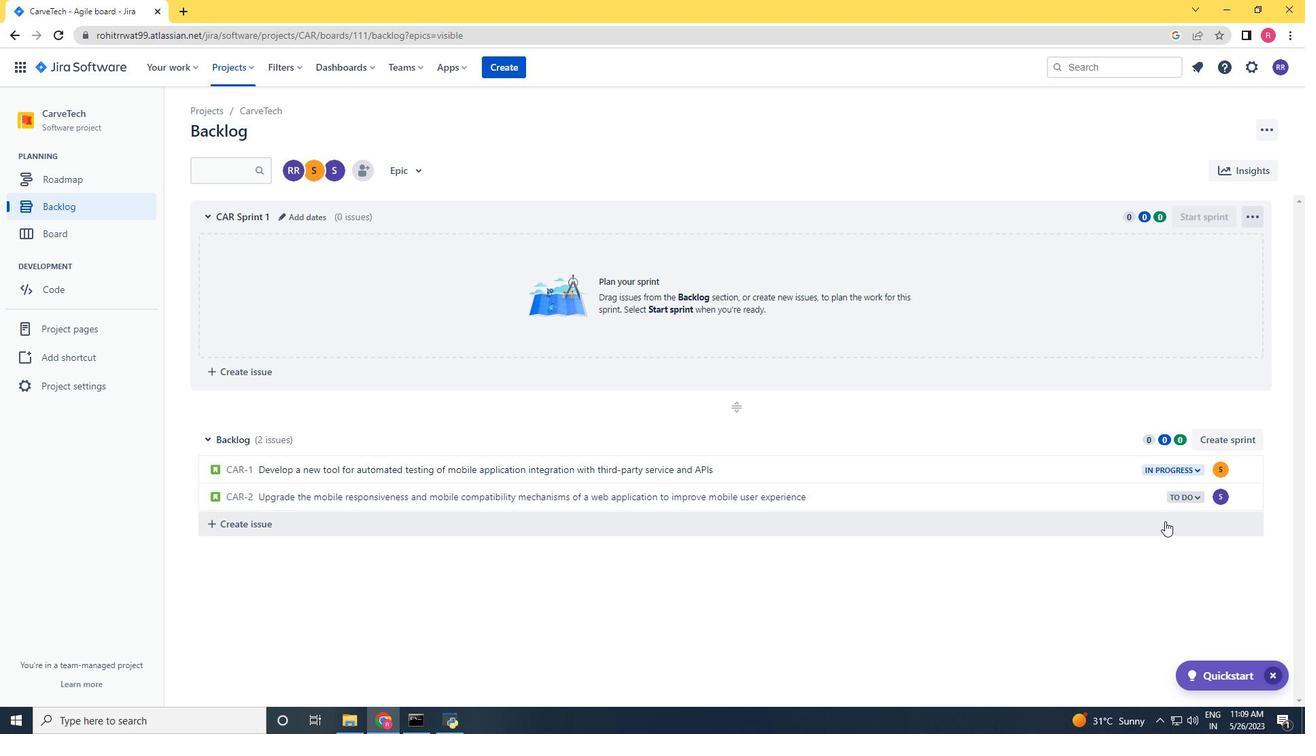 
Action: Mouse pressed left at (1188, 493)
Screenshot: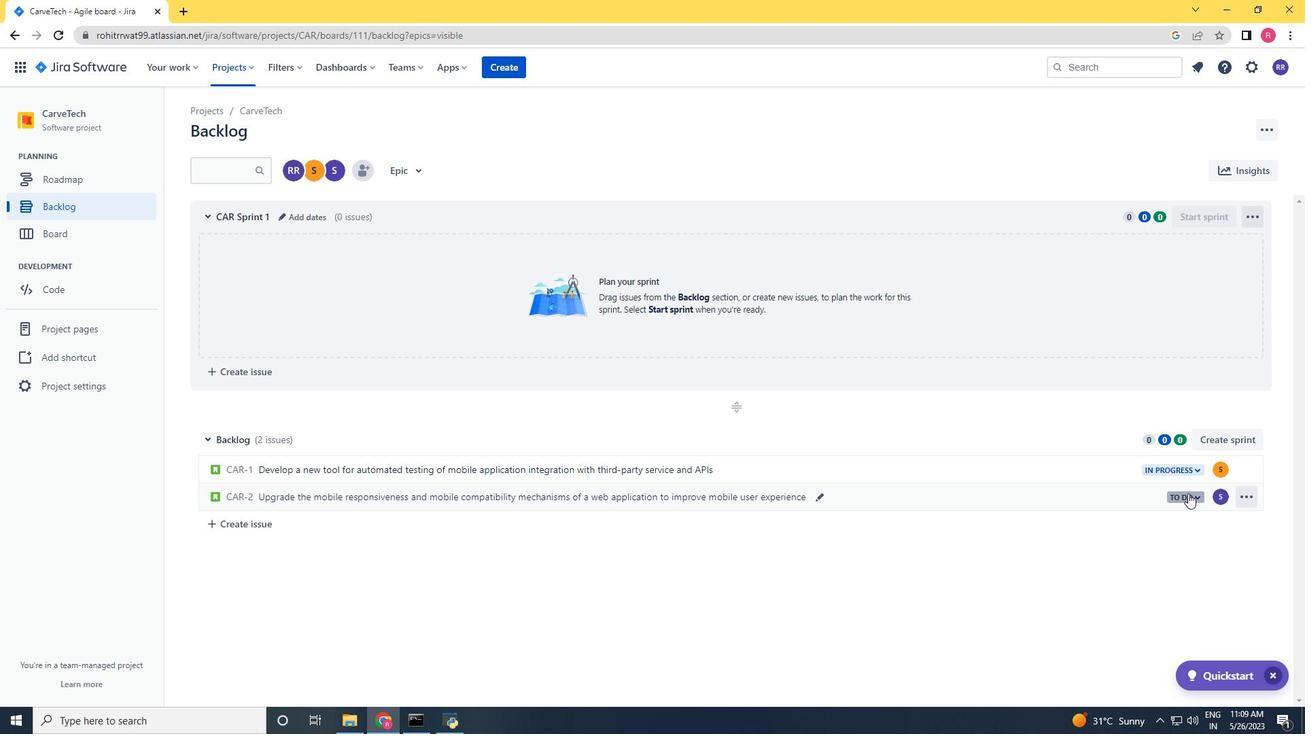 
Action: Mouse moved to (1091, 520)
Screenshot: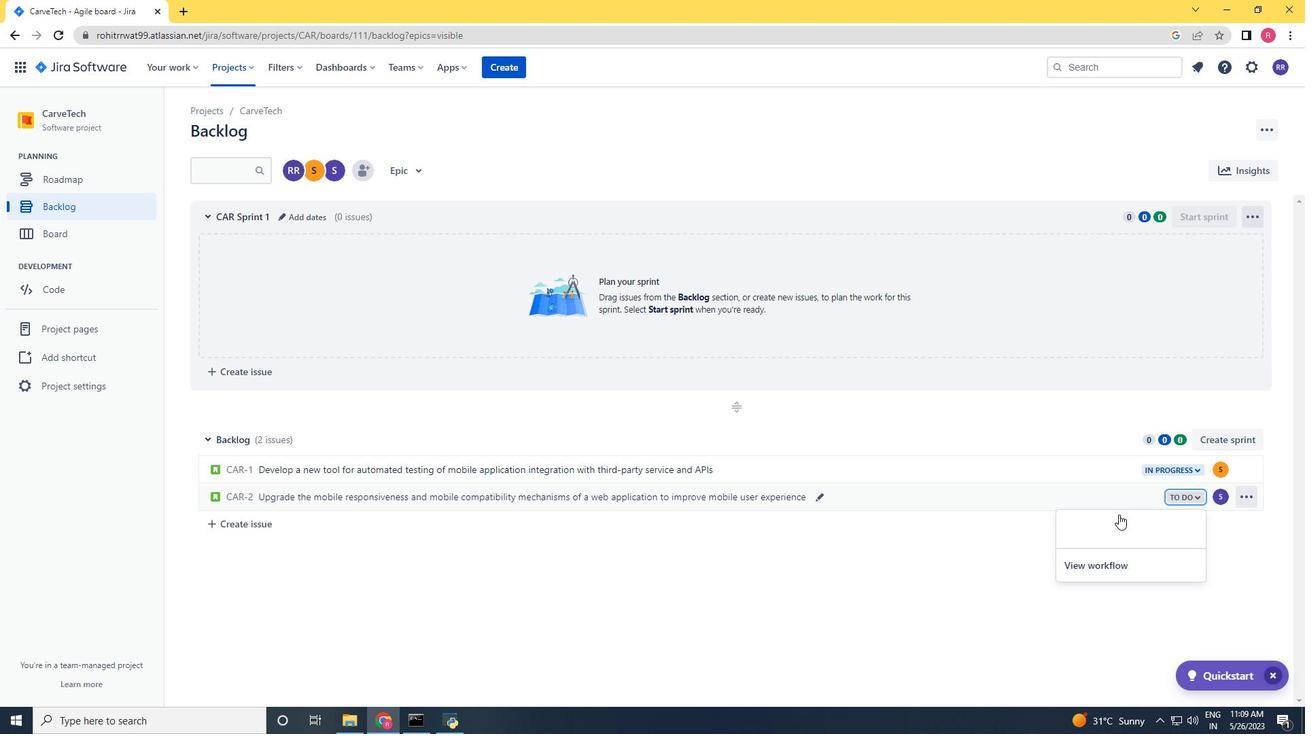 
Action: Mouse pressed left at (1091, 520)
Screenshot: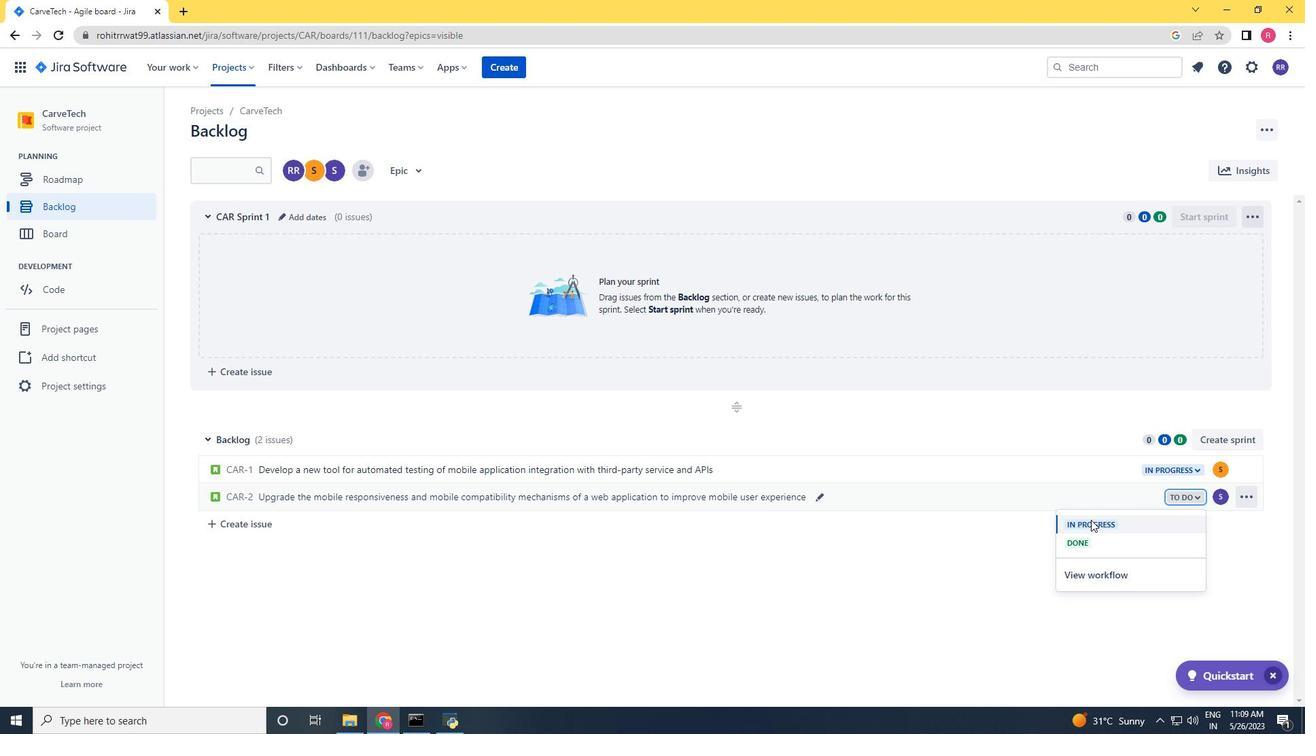 
Action: Mouse moved to (701, 632)
Screenshot: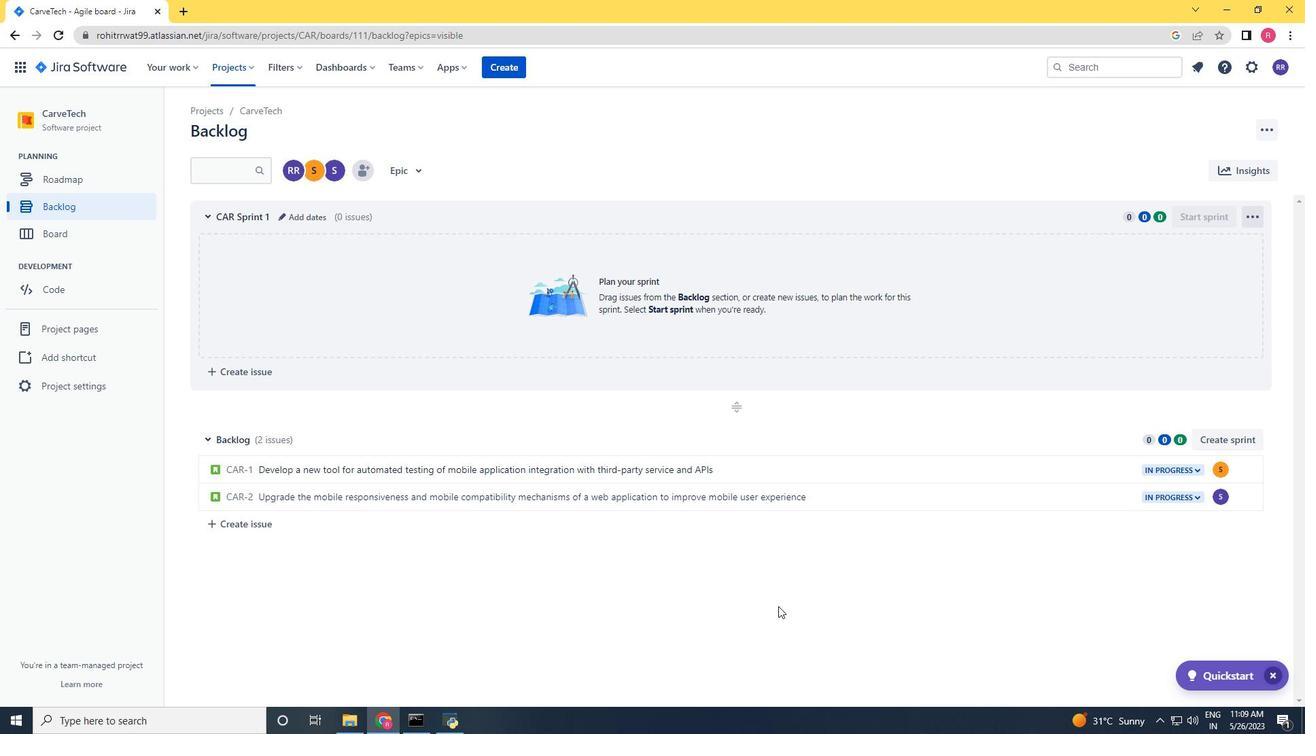 
